 Task: Schedule a training session for the customer support team on effective communication, active listening, and empathetic handling of customer inquiries on September 24th from 10 AM to 12:30 PM.
Action: Mouse moved to (37, 216)
Screenshot: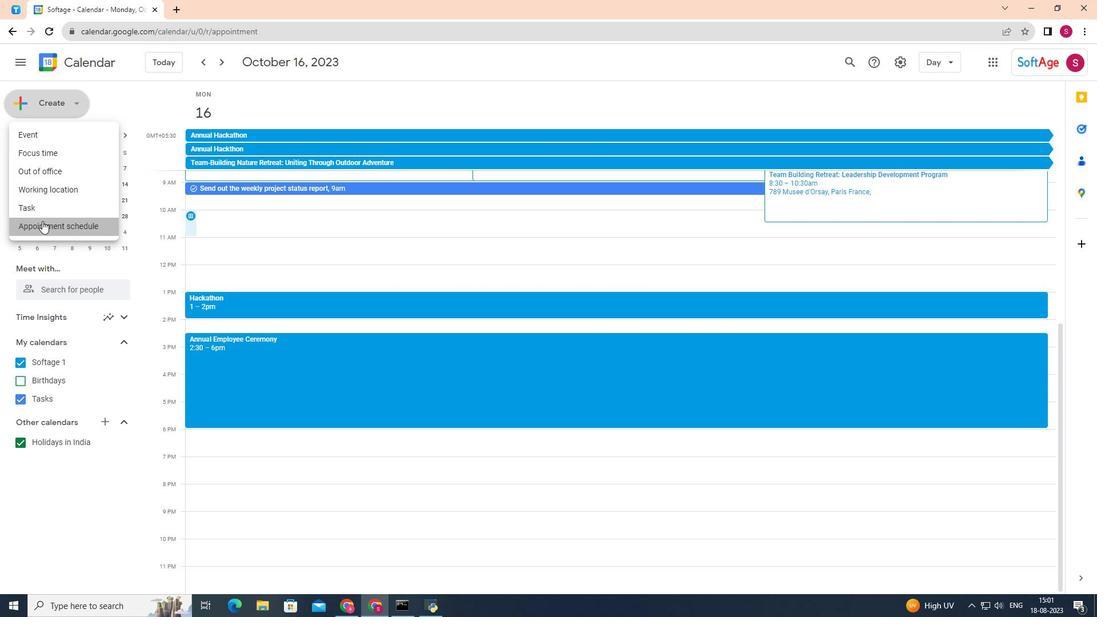 
Action: Mouse pressed left at (37, 216)
Screenshot: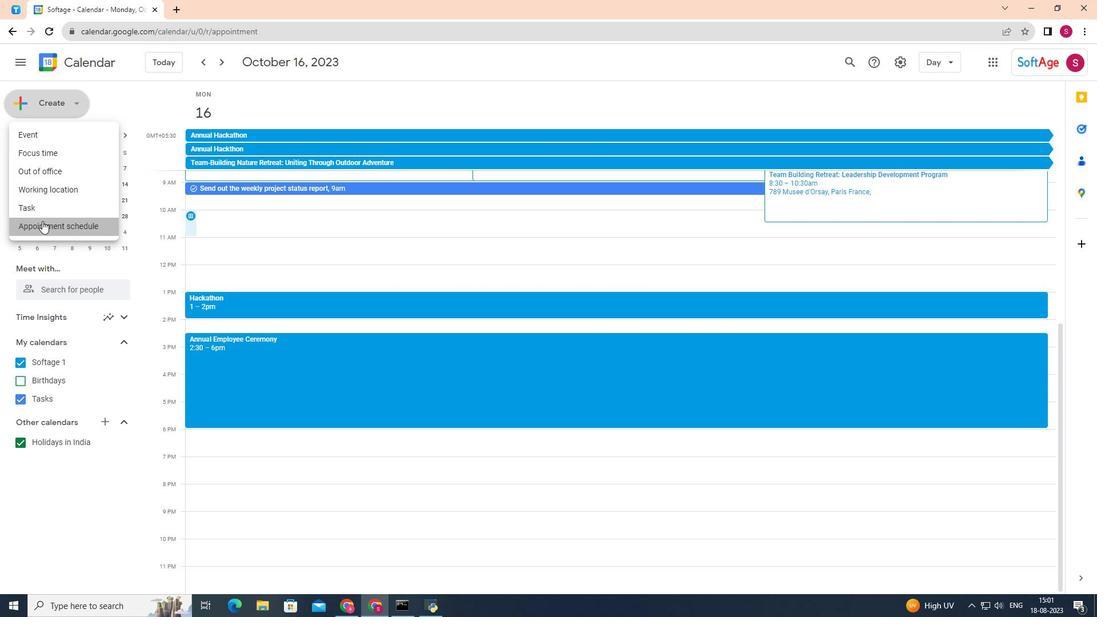 
Action: Mouse moved to (78, 97)
Screenshot: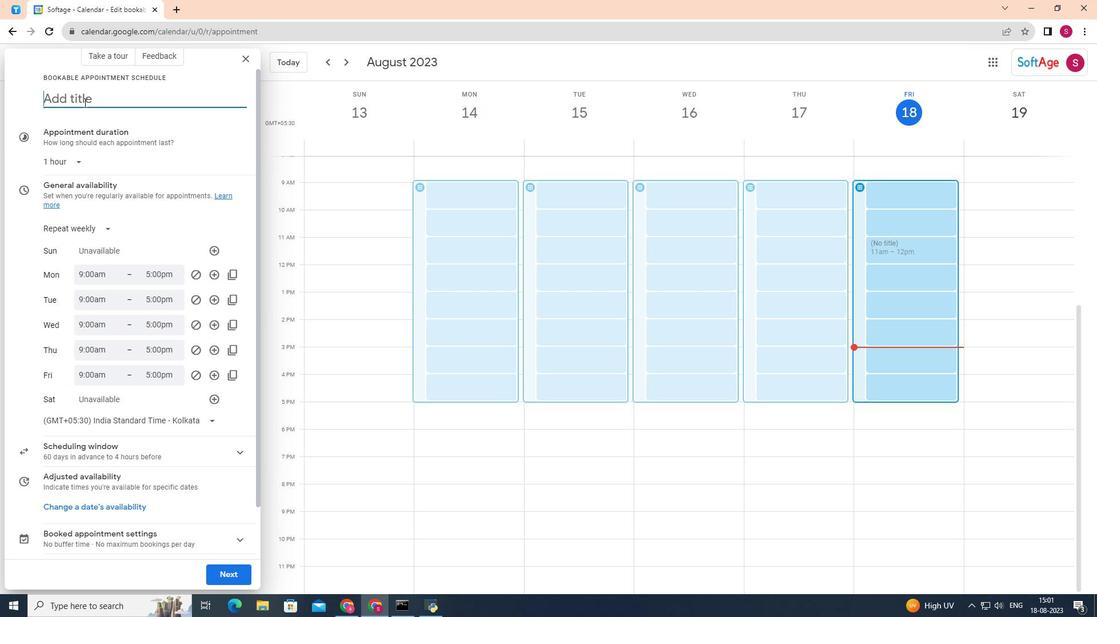 
Action: Mouse pressed left at (78, 97)
Screenshot: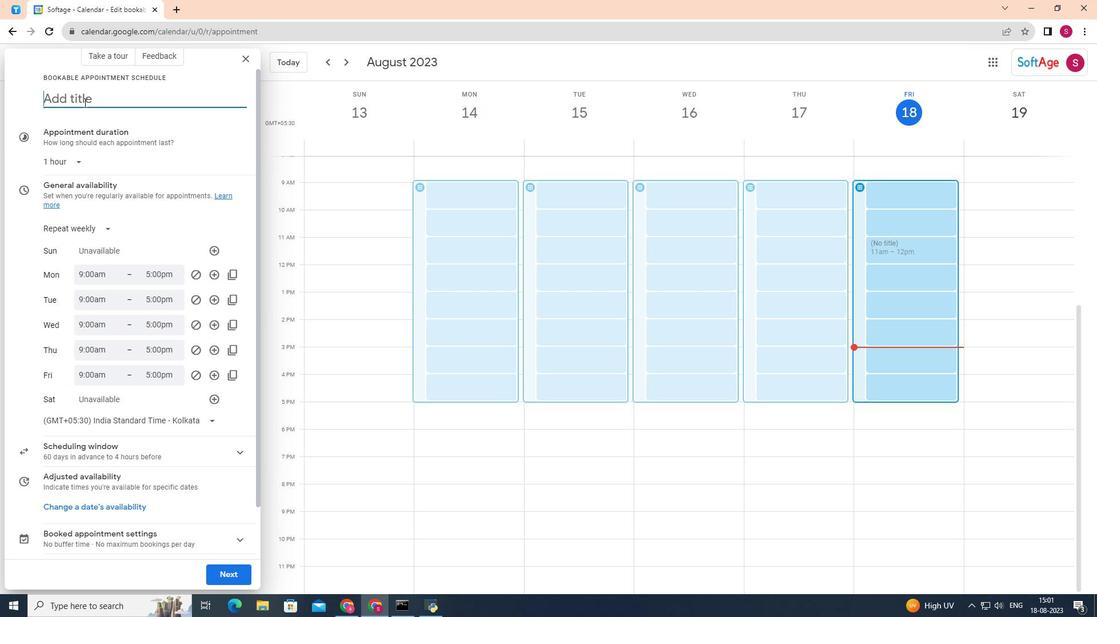 
Action: Key pressed <Key.shift>Customer<Key.space><Key.shift><Key.shift>Support<Key.space><Key.shift>Training<Key.shift_r>:<Key.space><Key.shift>Effective<Key.space><Key.shift>Communication<Key.space><Key.shift><Key.shift><Key.shift><Key.shift><Key.shift><Key.shift><Key.shift><Key.shift><Key.shift><Key.shift><Key.shift><Key.shift><Key.shift><Key.shift><Key.shift><Key.shift><Key.shift><Key.shift>&<Key.space><Key.shift>Empathy
Screenshot: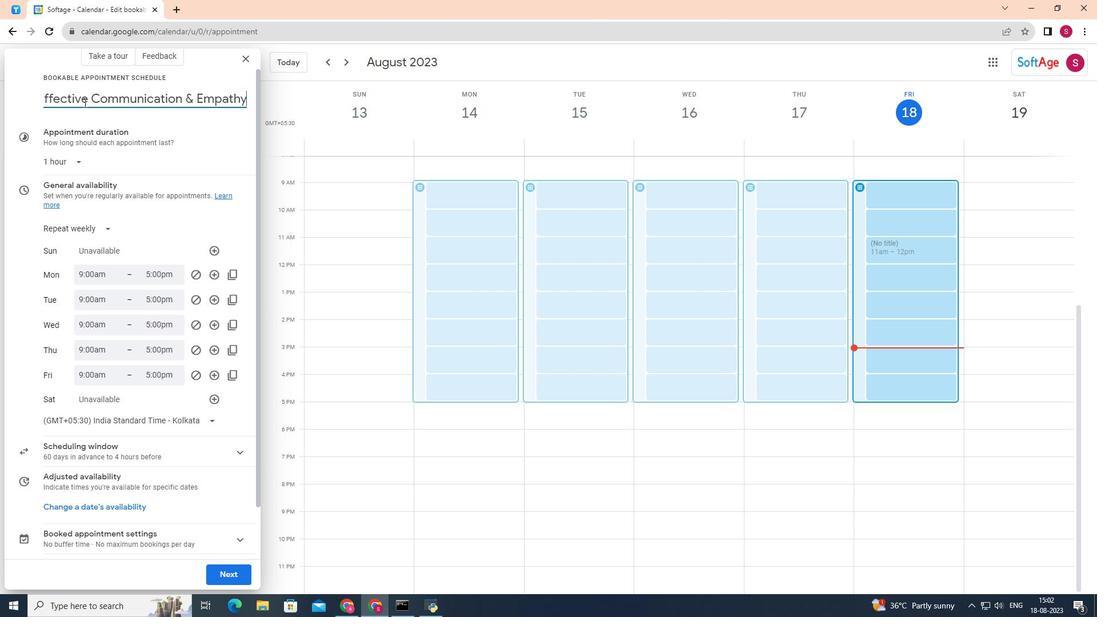 
Action: Mouse moved to (64, 220)
Screenshot: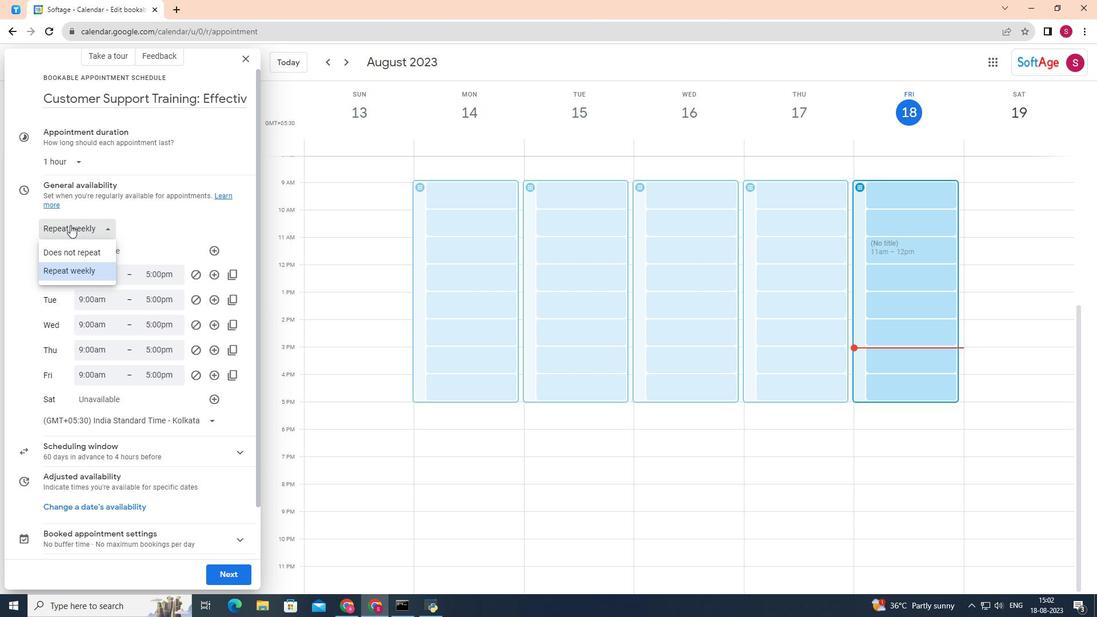 
Action: Mouse pressed left at (64, 220)
Screenshot: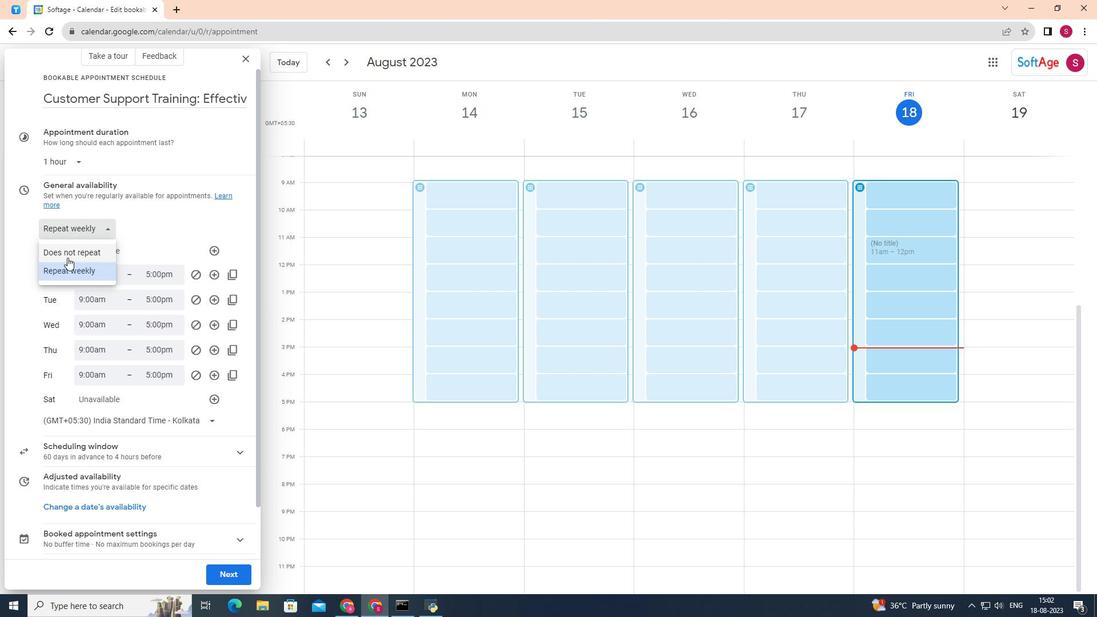 
Action: Mouse moved to (62, 247)
Screenshot: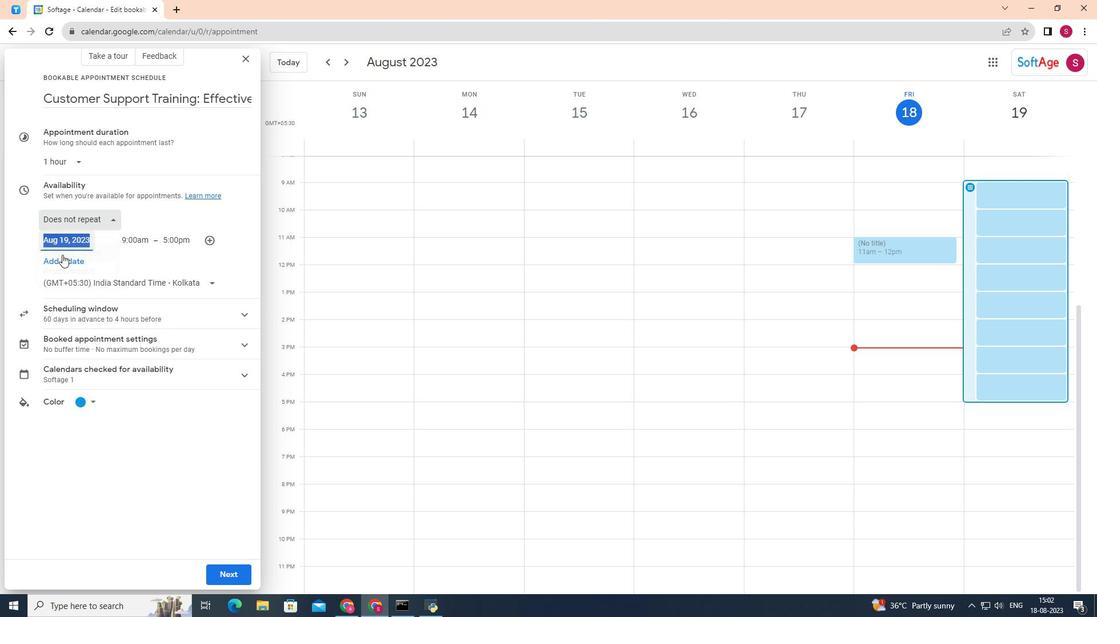 
Action: Mouse pressed left at (62, 247)
Screenshot: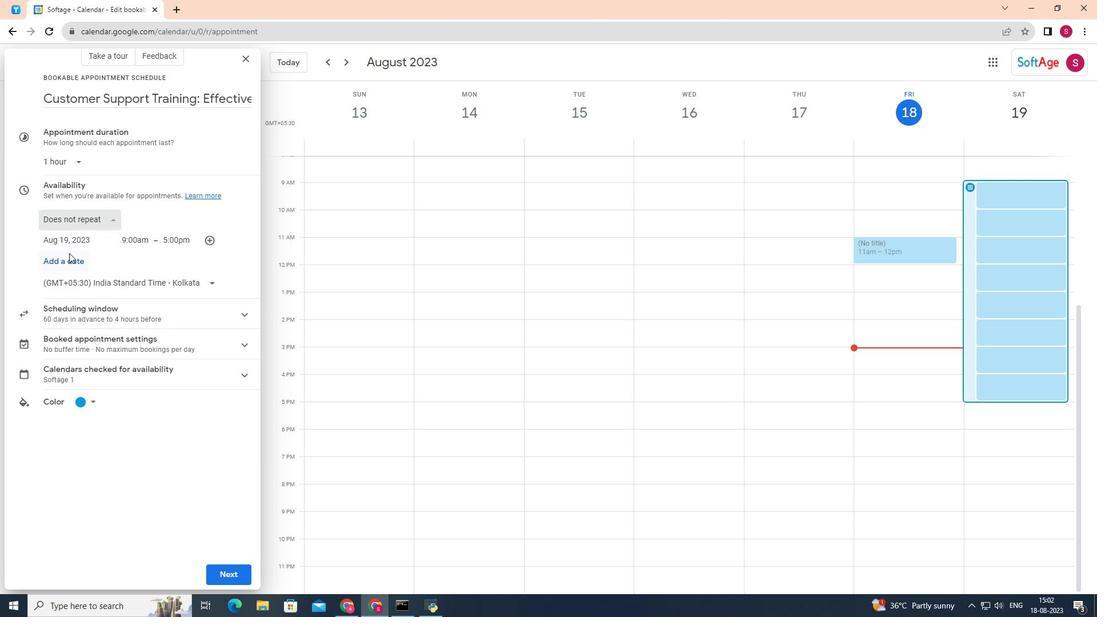 
Action: Mouse moved to (62, 233)
Screenshot: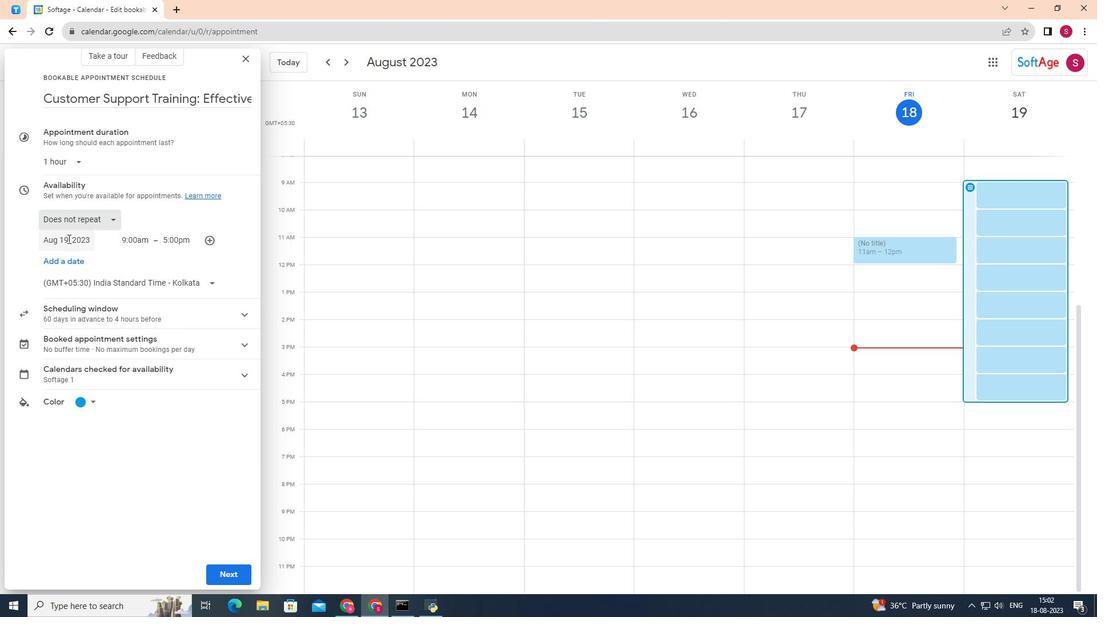 
Action: Mouse pressed left at (62, 233)
Screenshot: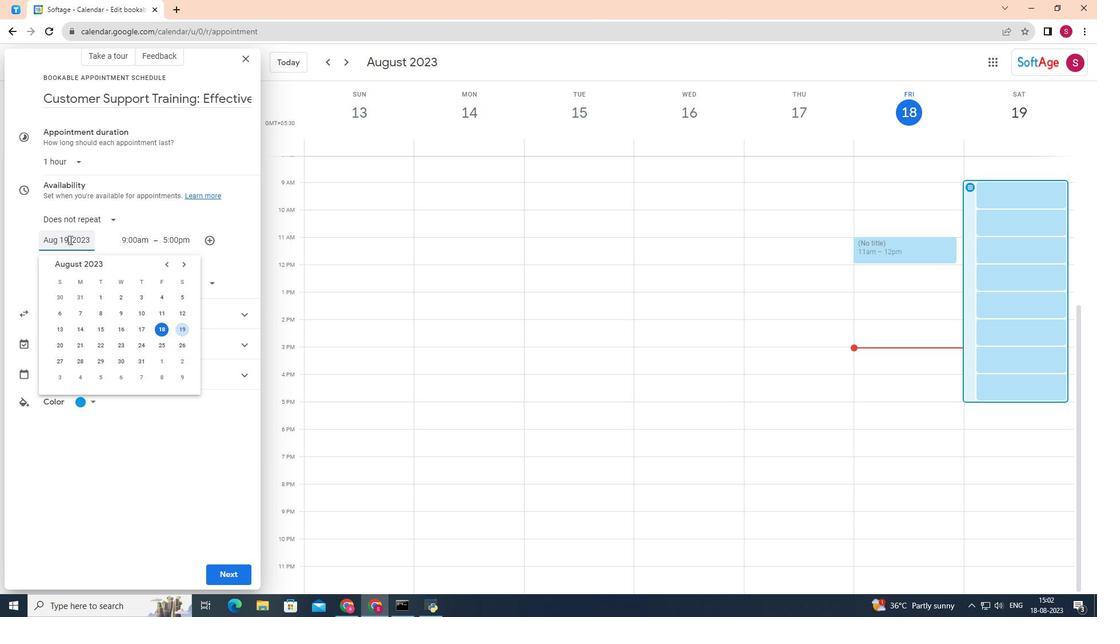 
Action: Mouse moved to (187, 259)
Screenshot: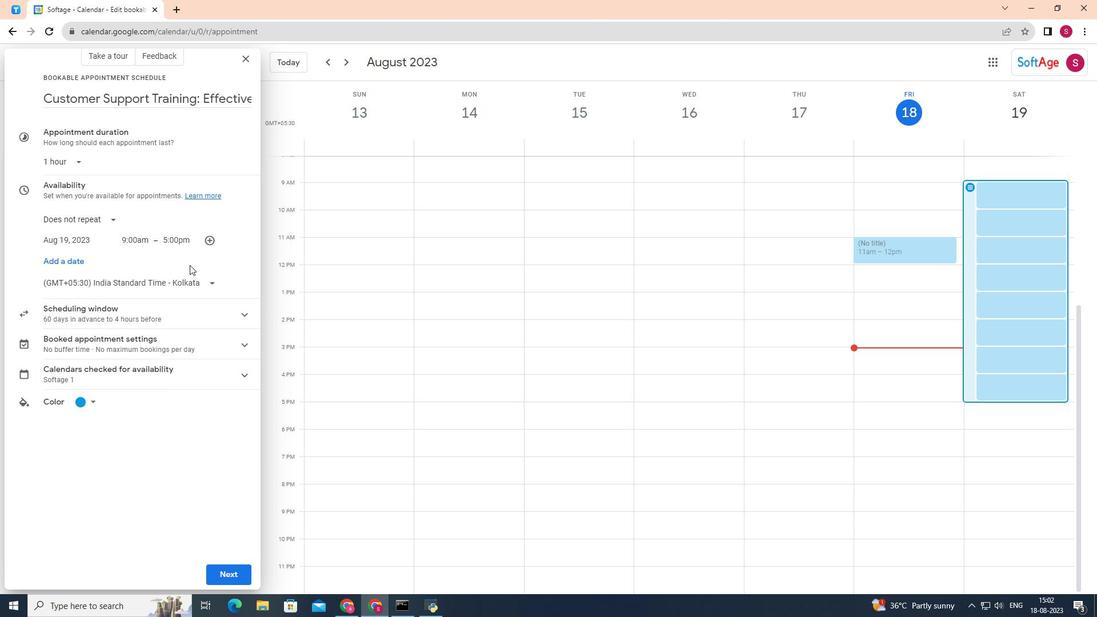 
Action: Mouse pressed left at (187, 259)
Screenshot: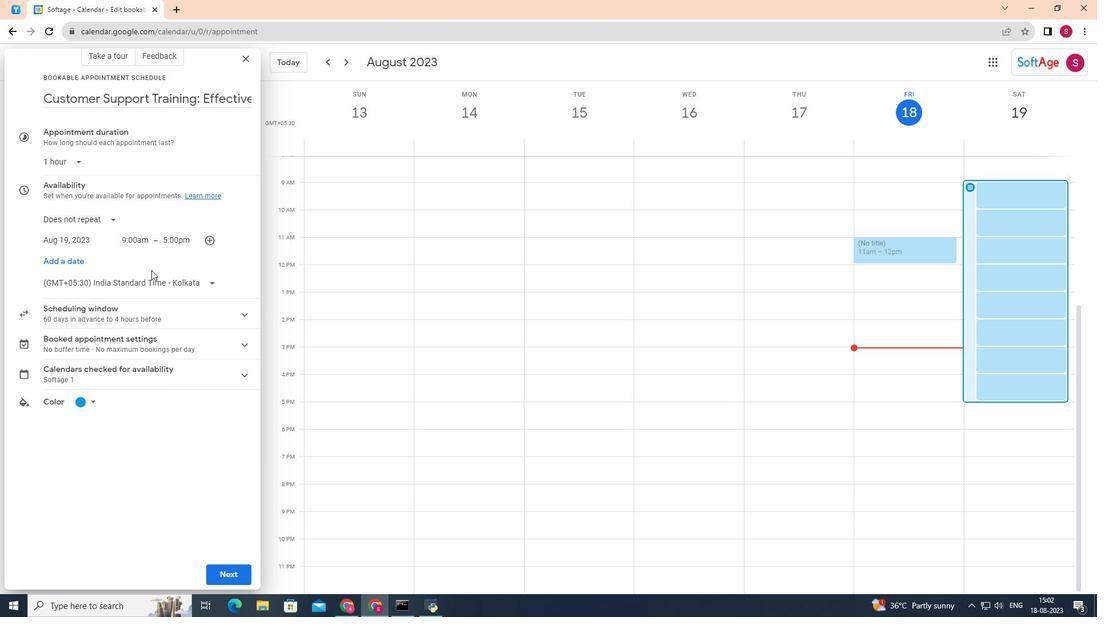 
Action: Mouse moved to (69, 233)
Screenshot: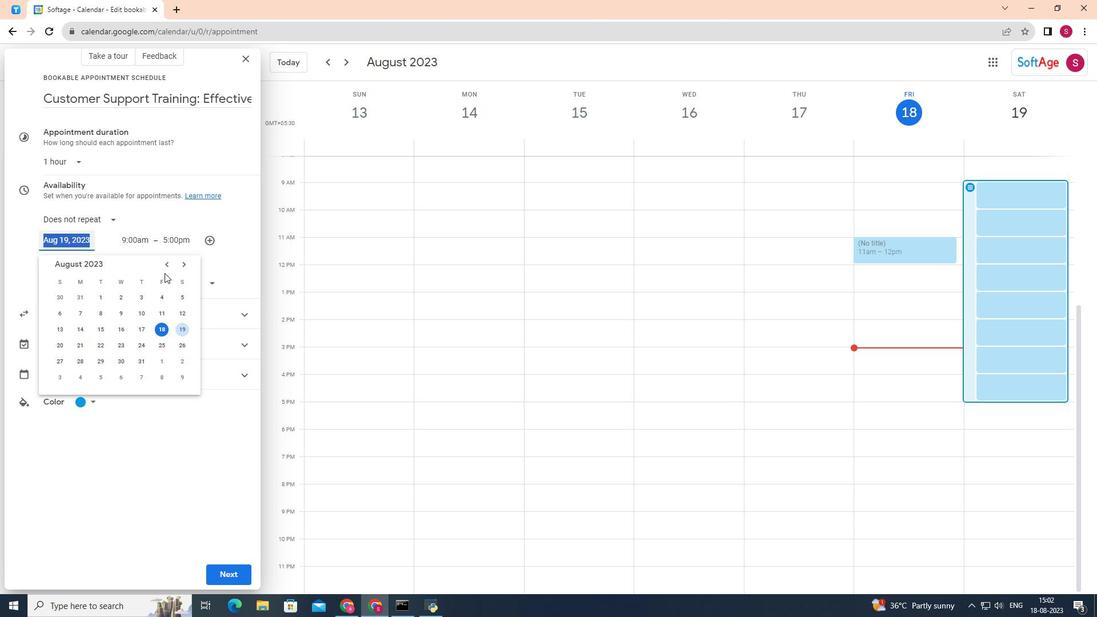
Action: Mouse pressed left at (69, 233)
Screenshot: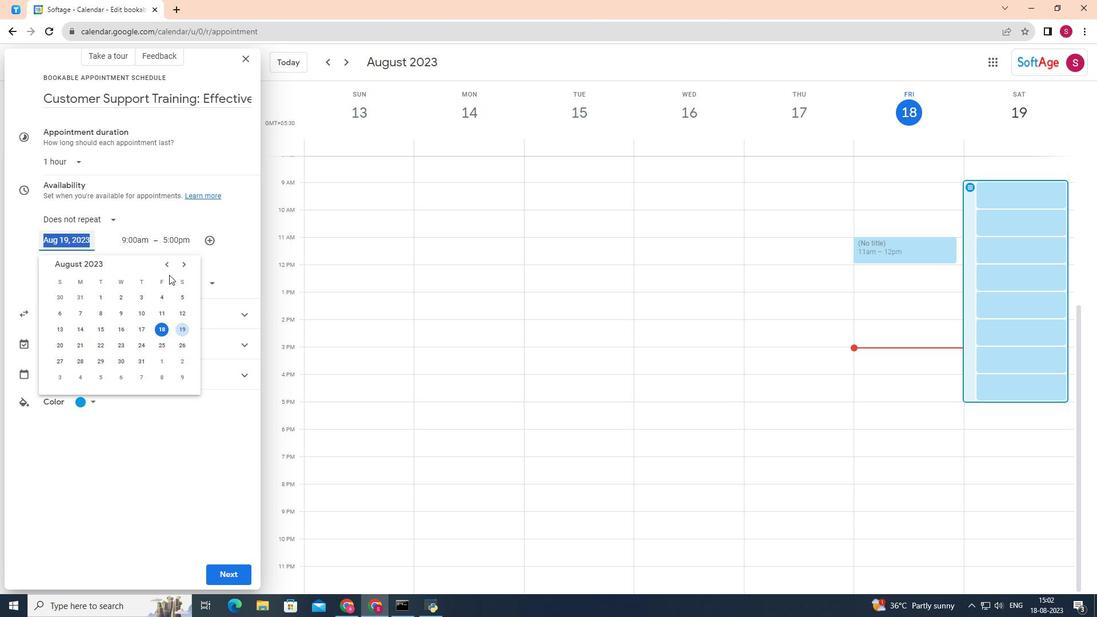 
Action: Mouse moved to (183, 260)
Screenshot: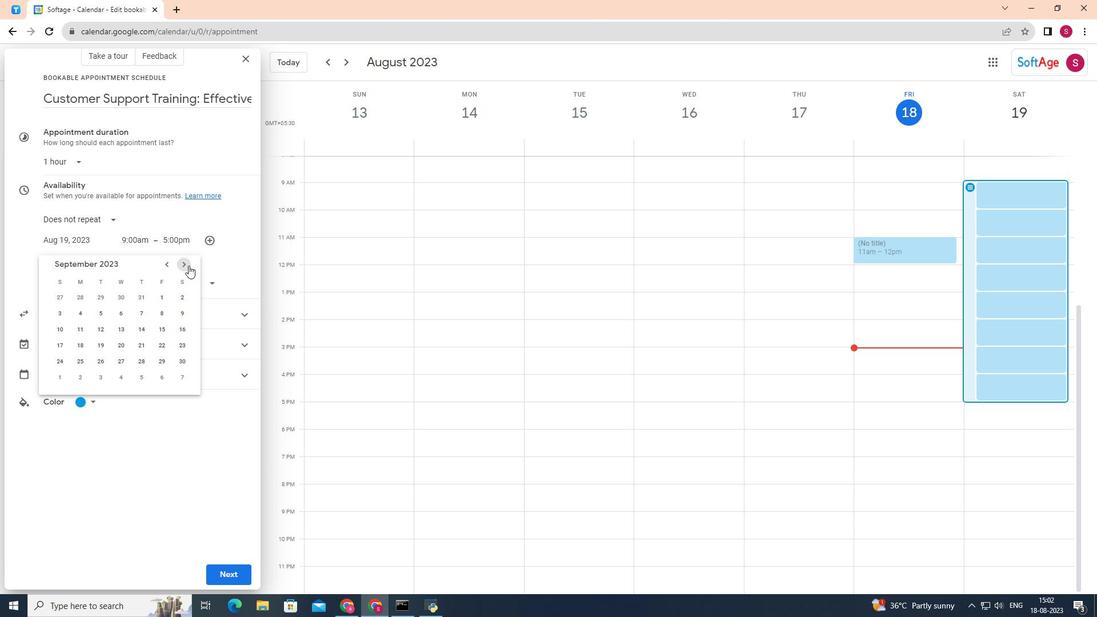 
Action: Mouse pressed left at (183, 260)
Screenshot: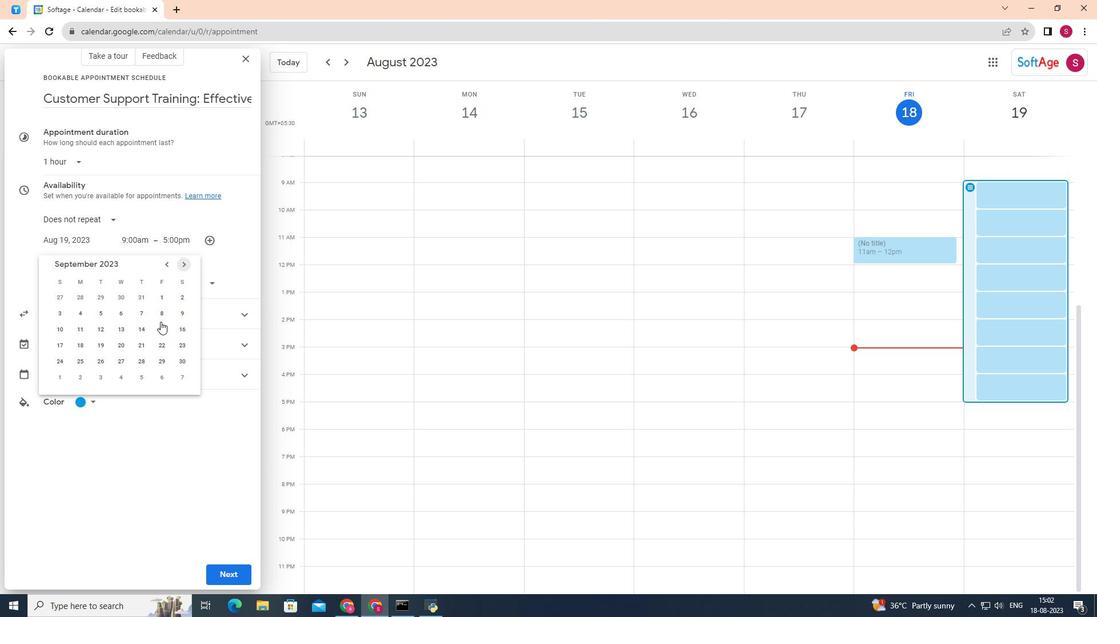 
Action: Mouse moved to (57, 353)
Screenshot: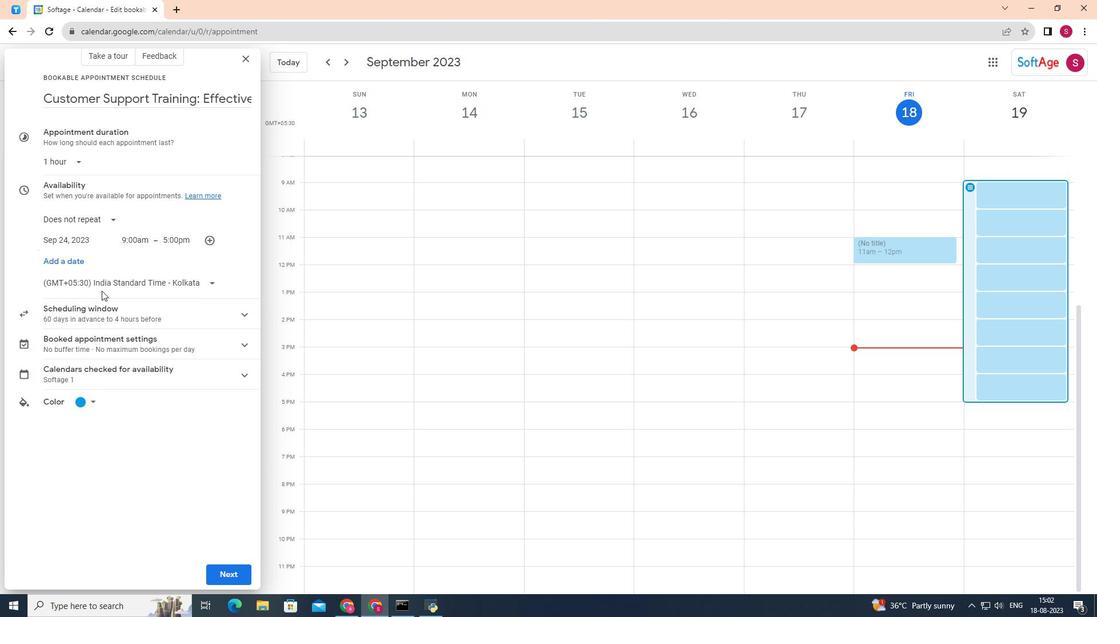
Action: Mouse pressed left at (57, 353)
Screenshot: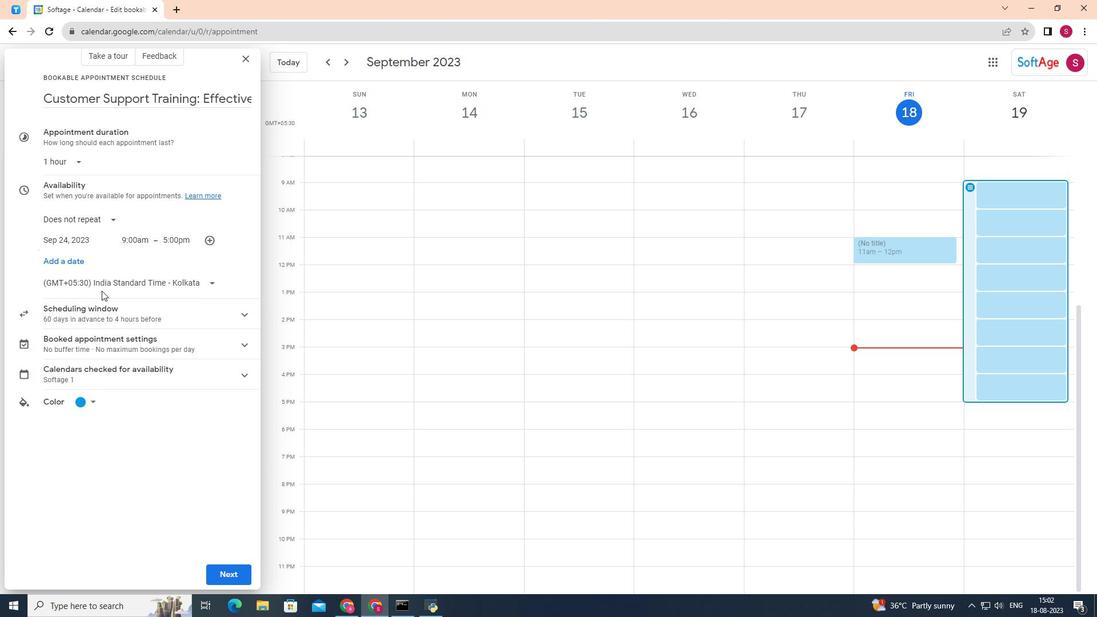 
Action: Mouse moved to (168, 236)
Screenshot: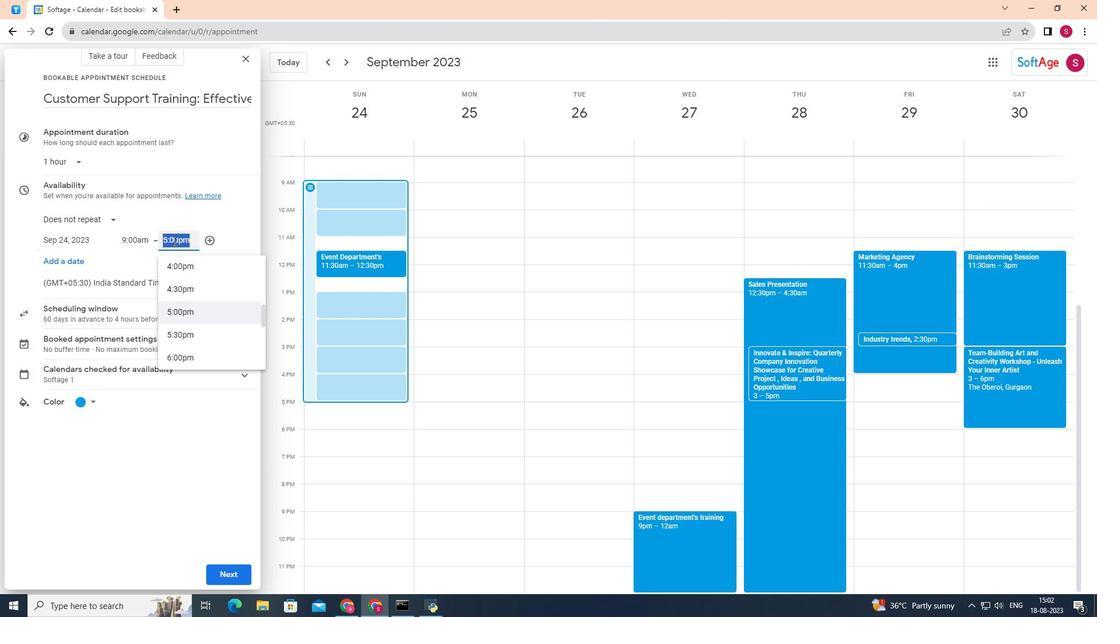 
Action: Mouse pressed left at (168, 236)
Screenshot: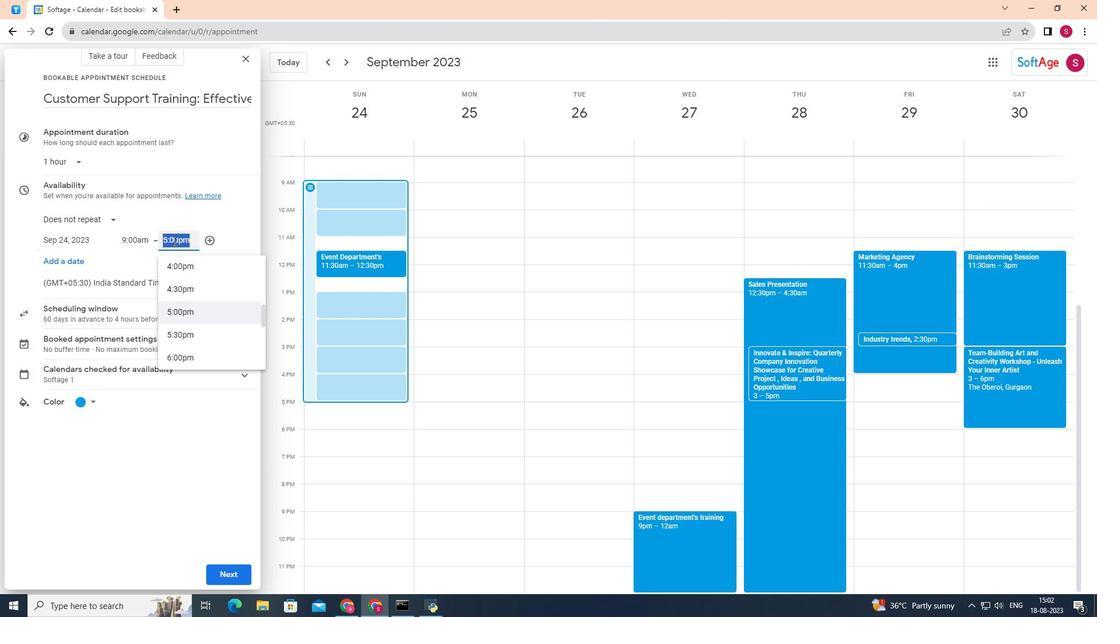 
Action: Key pressed 12
Screenshot: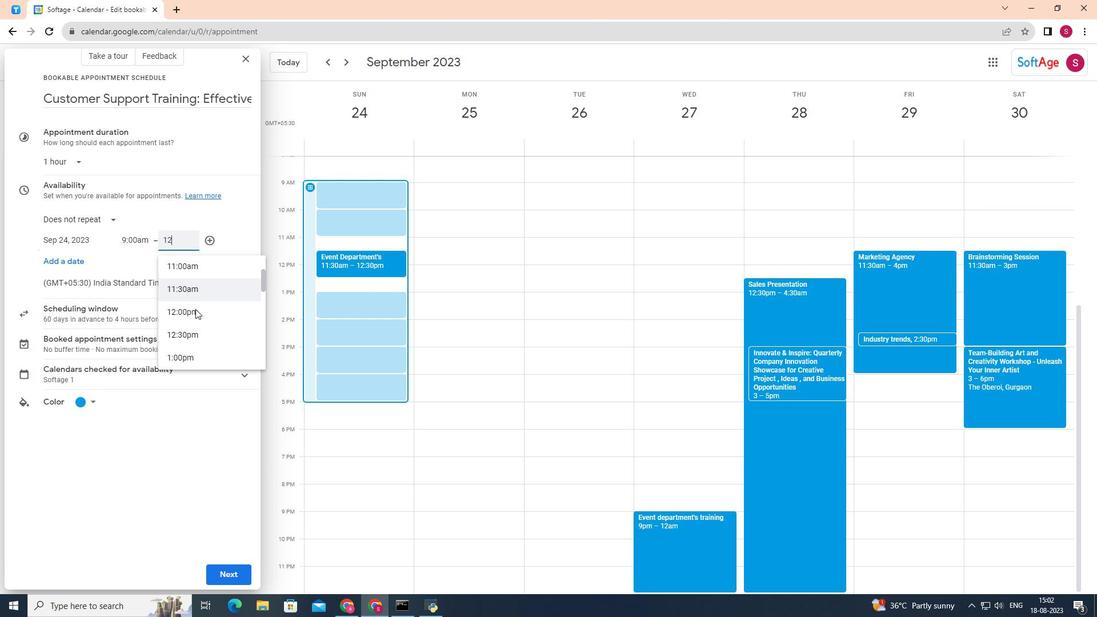 
Action: Mouse moved to (181, 331)
Screenshot: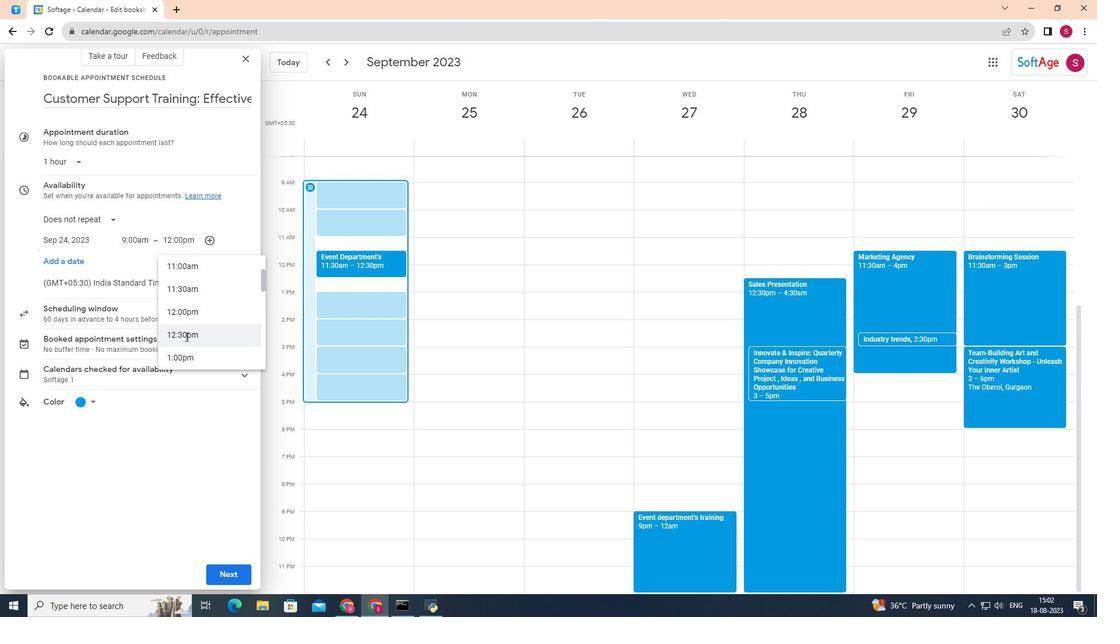 
Action: Mouse pressed left at (181, 331)
Screenshot: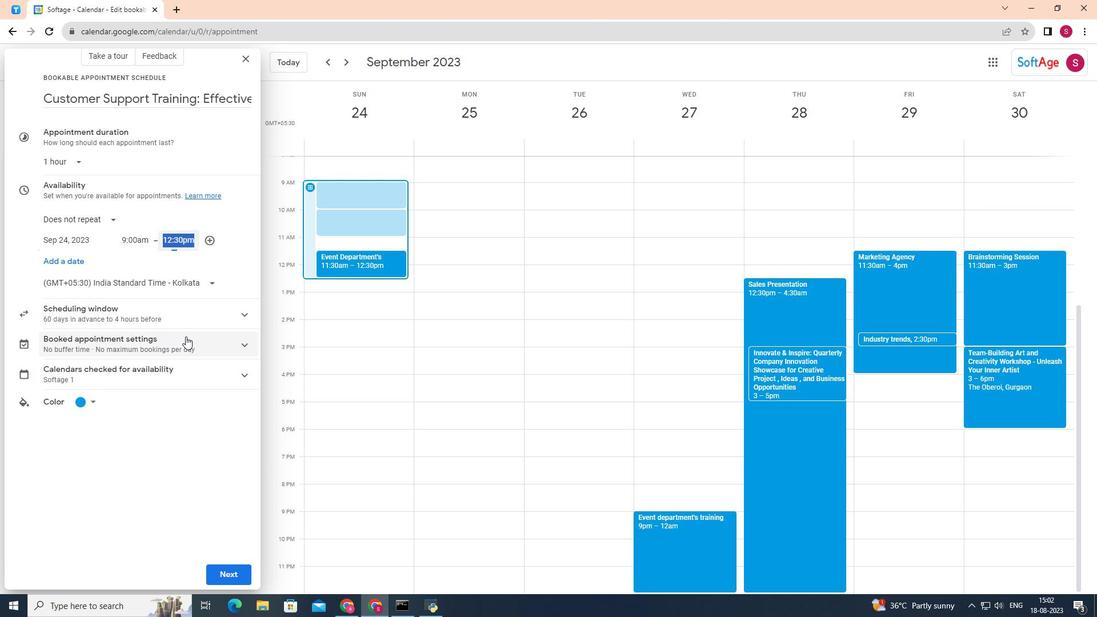 
Action: Mouse moved to (140, 241)
Screenshot: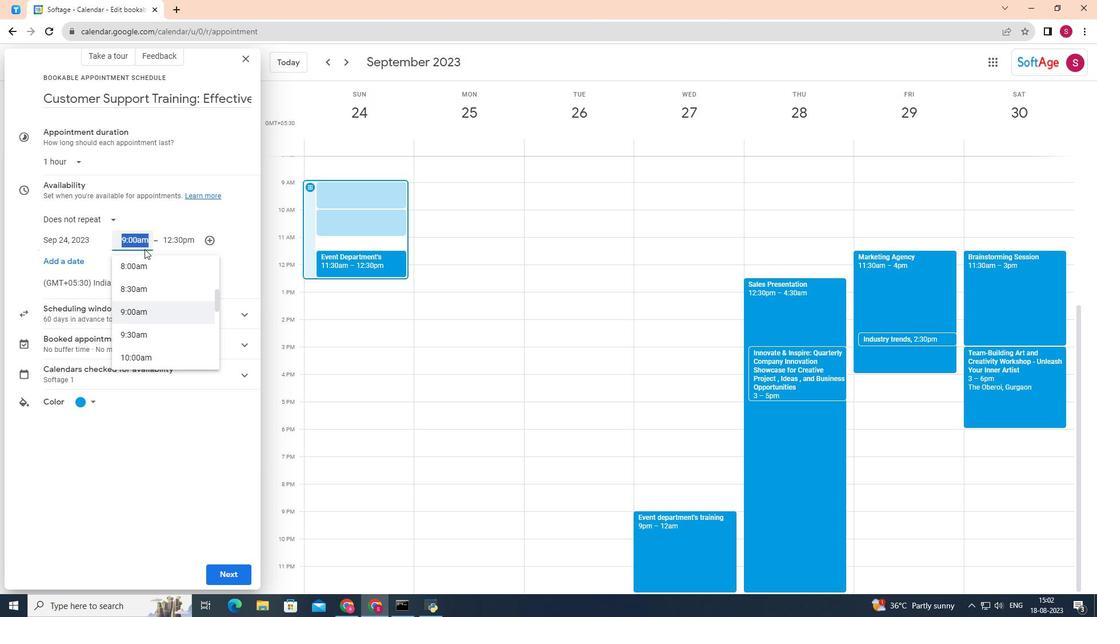 
Action: Mouse pressed left at (140, 241)
Screenshot: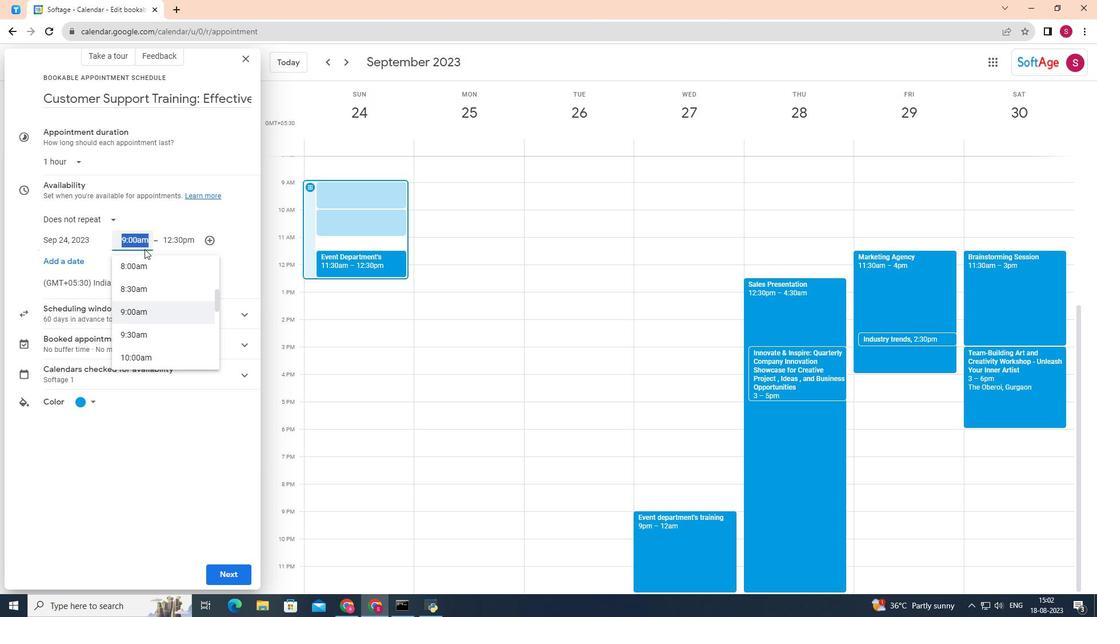 
Action: Mouse moved to (139, 244)
Screenshot: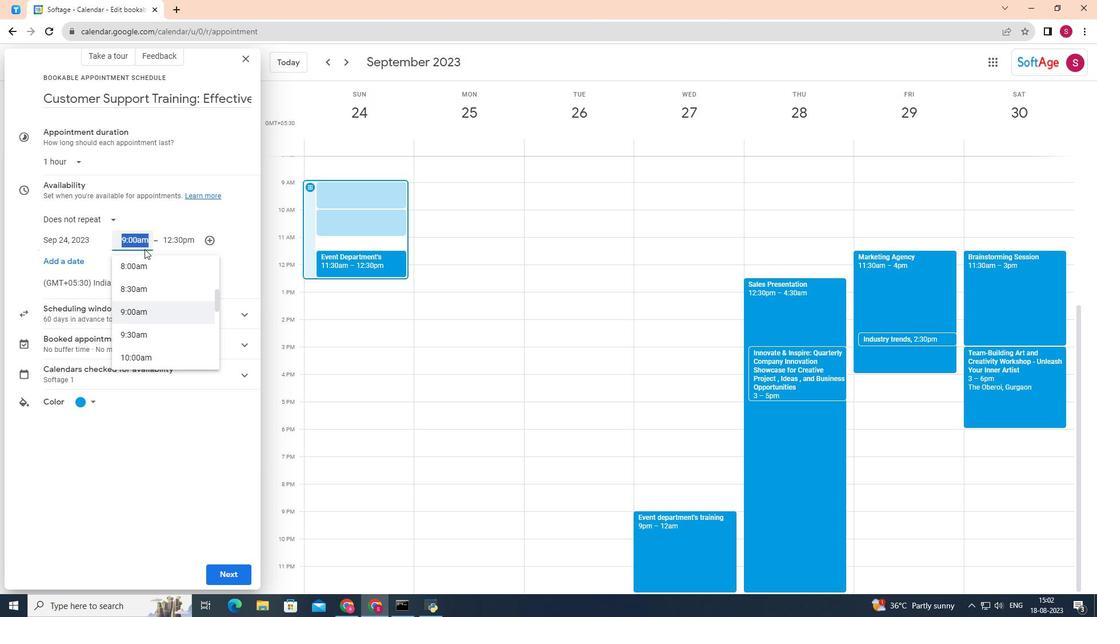 
Action: Key pressed 10
Screenshot: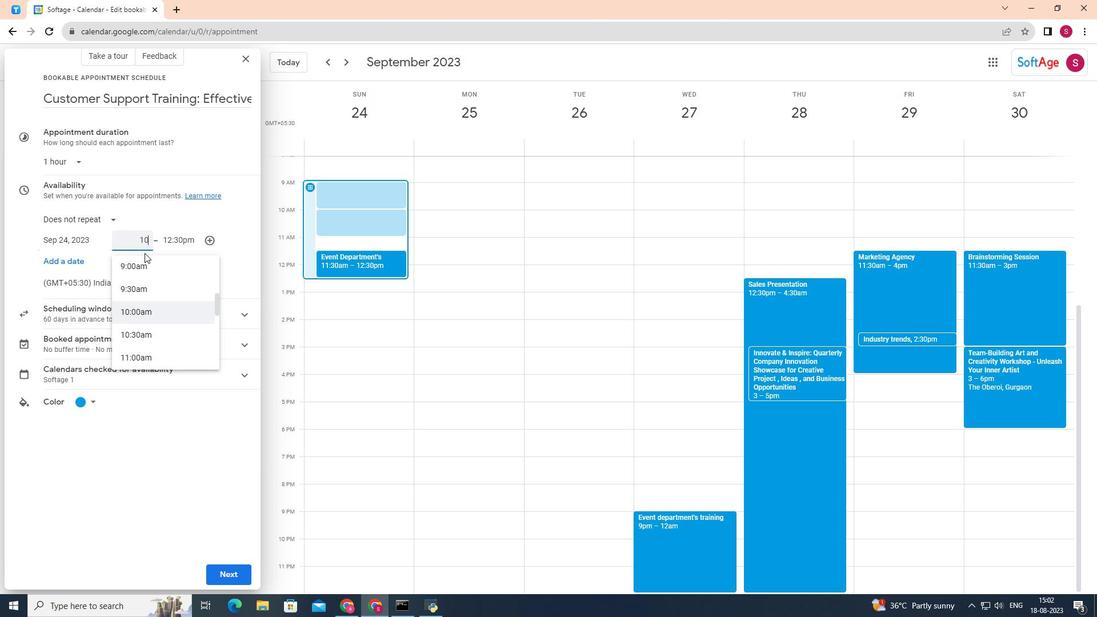 
Action: Mouse moved to (137, 312)
Screenshot: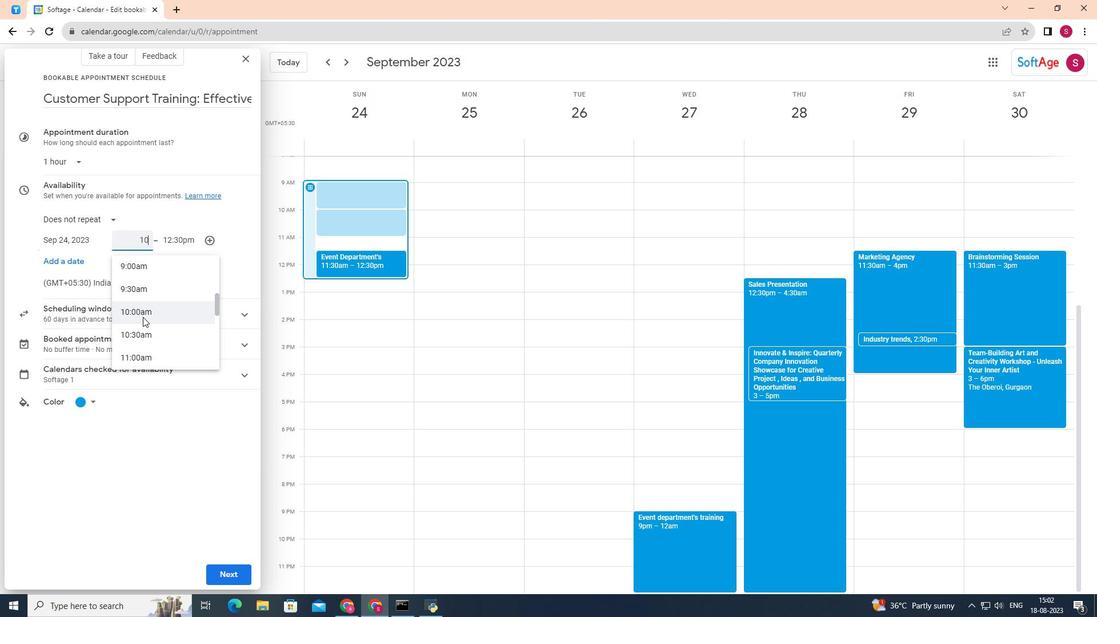 
Action: Mouse pressed left at (137, 312)
Screenshot: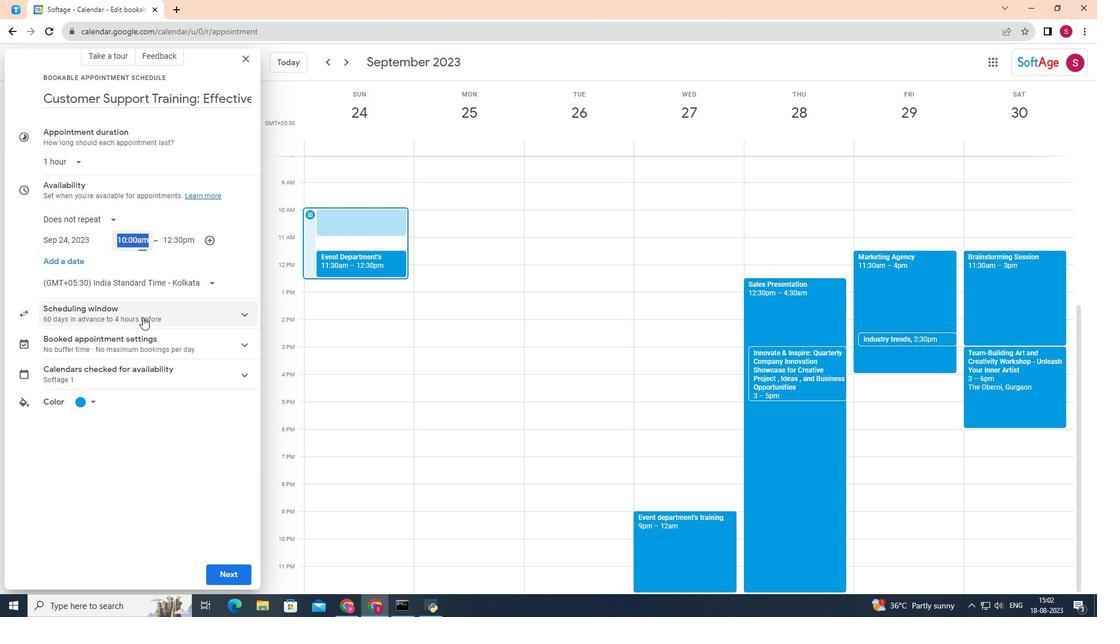 
Action: Mouse moved to (224, 572)
Screenshot: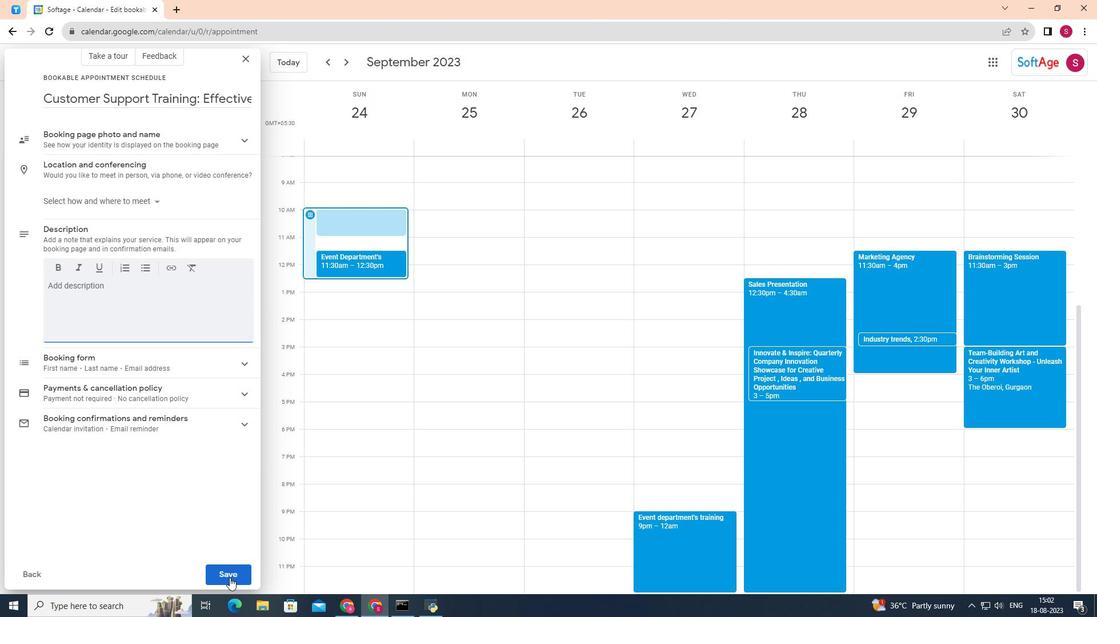 
Action: Mouse pressed left at (224, 572)
Screenshot: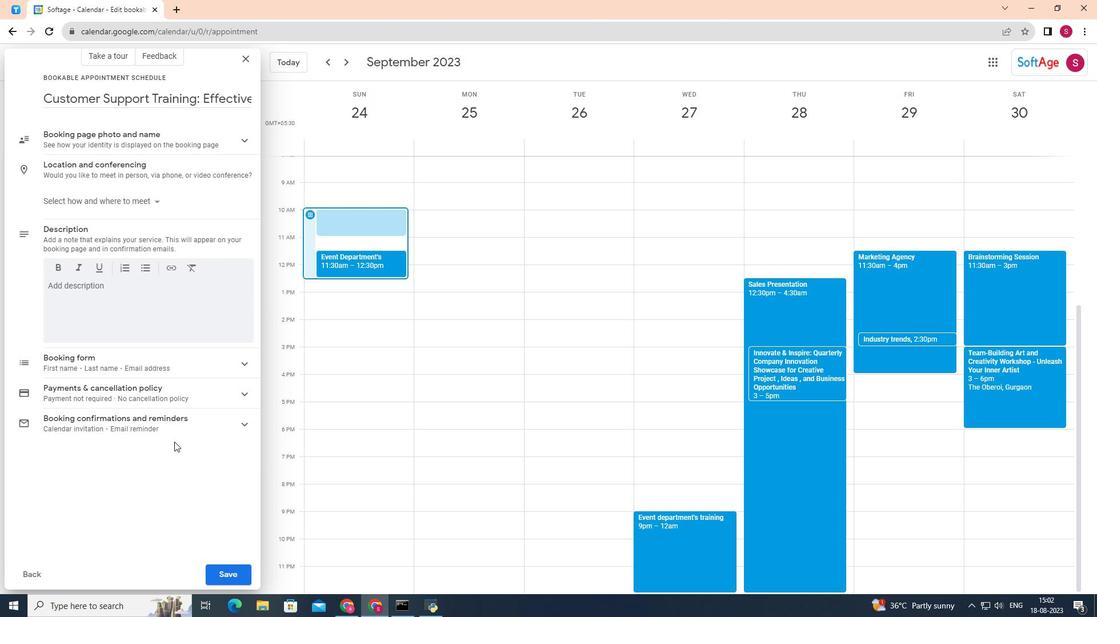 
Action: Mouse moved to (76, 296)
Screenshot: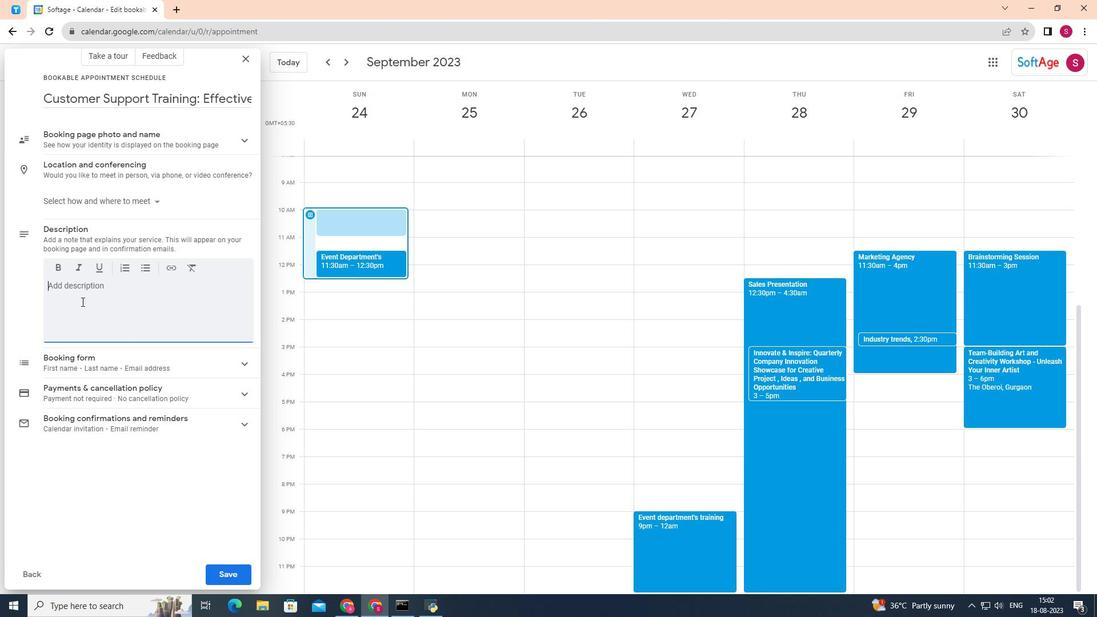 
Action: Mouse pressed left at (76, 296)
Screenshot: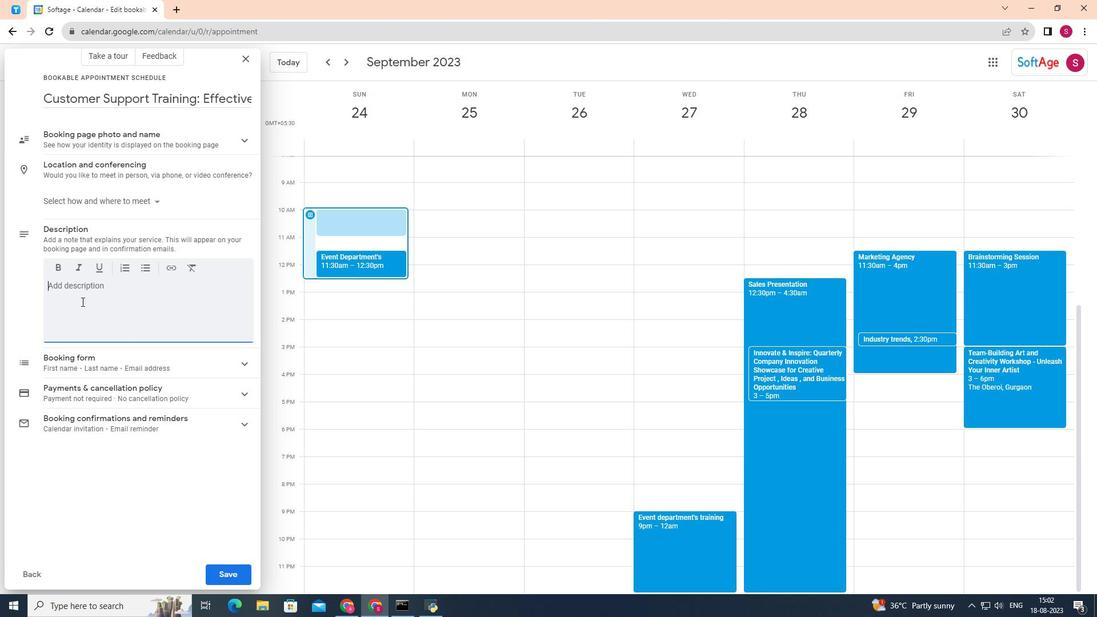 
Action: Key pressed <Key.shift>Join<Key.space>us<Key.space>for<Key.space>a<Key.space>training<Key.space>session<Key.space>on<Key.space>effective<Key.space>communication,<Key.space>active<Key.space>listening,<Key.space>and<Key.space>empathetic<Key.space>handling<Key.space>of<Key.space>customer<Key.space>inquiries.
Screenshot: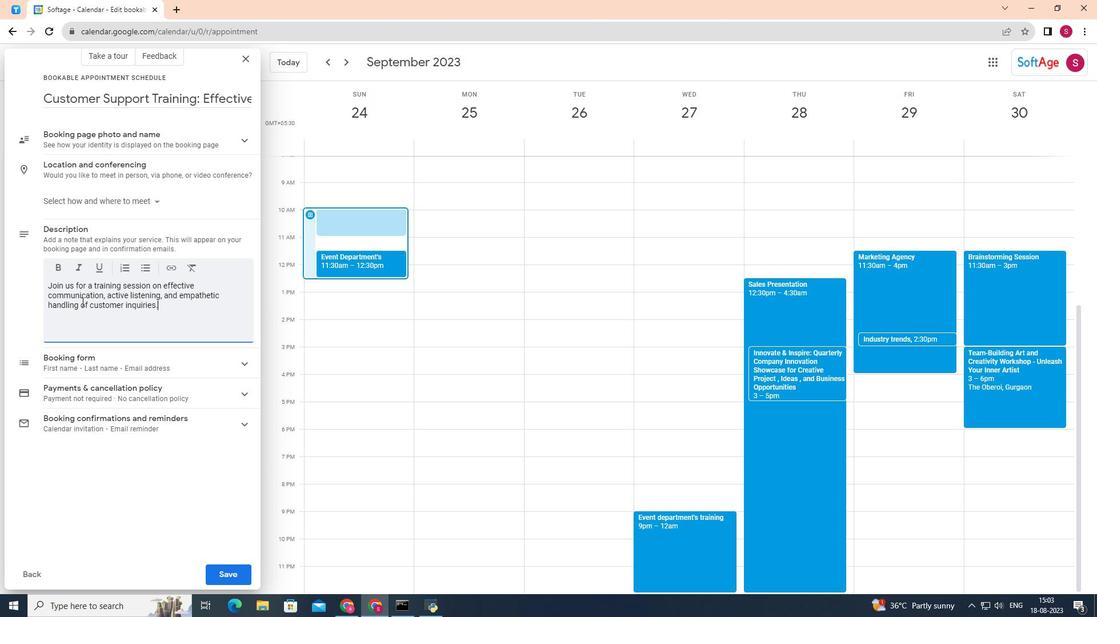 
Action: Mouse moved to (125, 313)
Screenshot: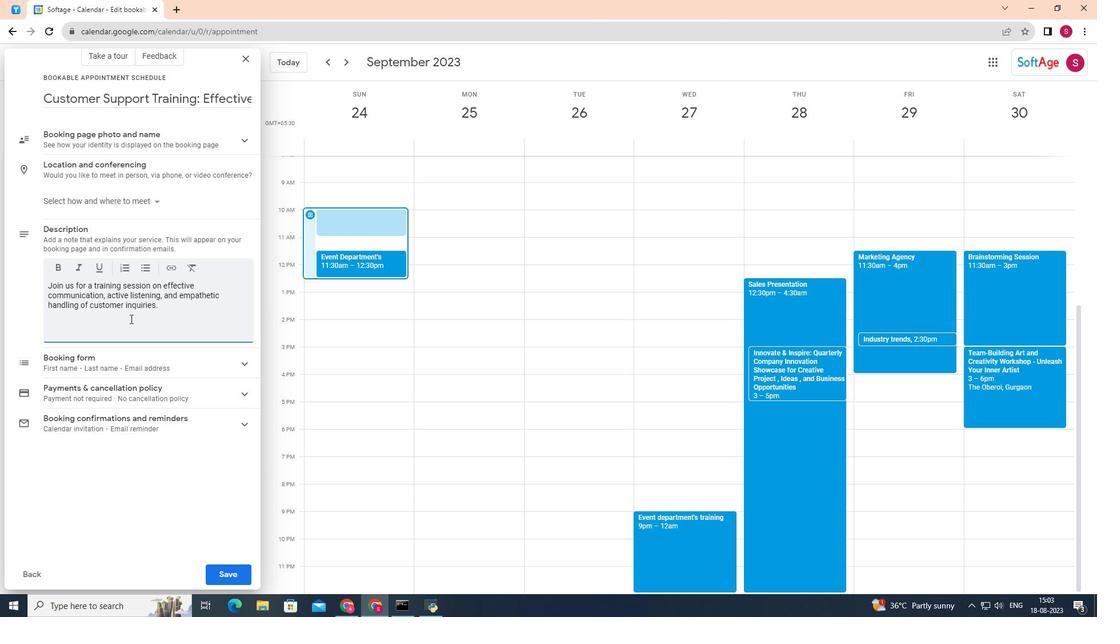 
Action: Key pressed <Key.enter><Key.enter><Key.shift>To<Key.space>ensure<Key.space>to<Key.space>success<Key.space>of<Key.space>the<Key.space>training,<Key.space>manually<Key.space>set<Key.space>up<Key.space>the<Key.space>event<Key.space>in<Key.space>you<Key.space><Key.shift><Key.shift><Key.shift><Key.shift><Key.shift>Google<Key.space><Key.shift>Calendar<Key.space>and<Key.space>invite<Key.space>all<Key.space>members<Key.space>of<Key.space>the<Key.space>customer<Key.space>support<Key.space>team.<Key.space><Key.shift>This<Key.space>session<Key.space>can<Key.space>enhance<Key.space>their<Key.space>skills<Key.space>and<Key.space>contribute<Key.space>to<Key.space>better<Key.space>customer<Key.space>interaction.
Screenshot: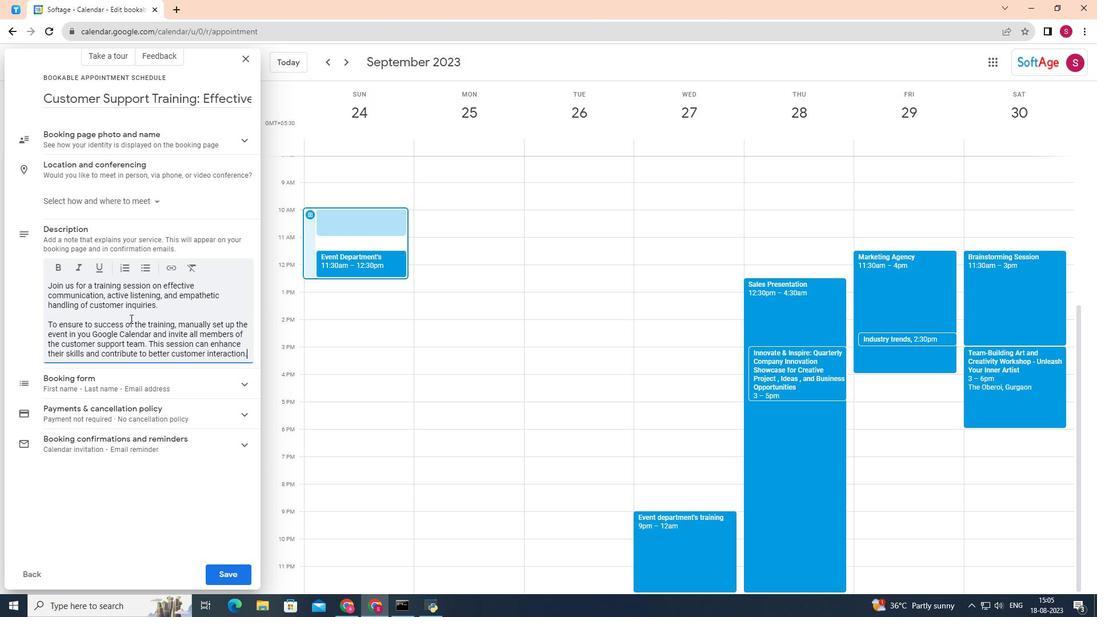 
Action: Mouse moved to (139, 335)
Screenshot: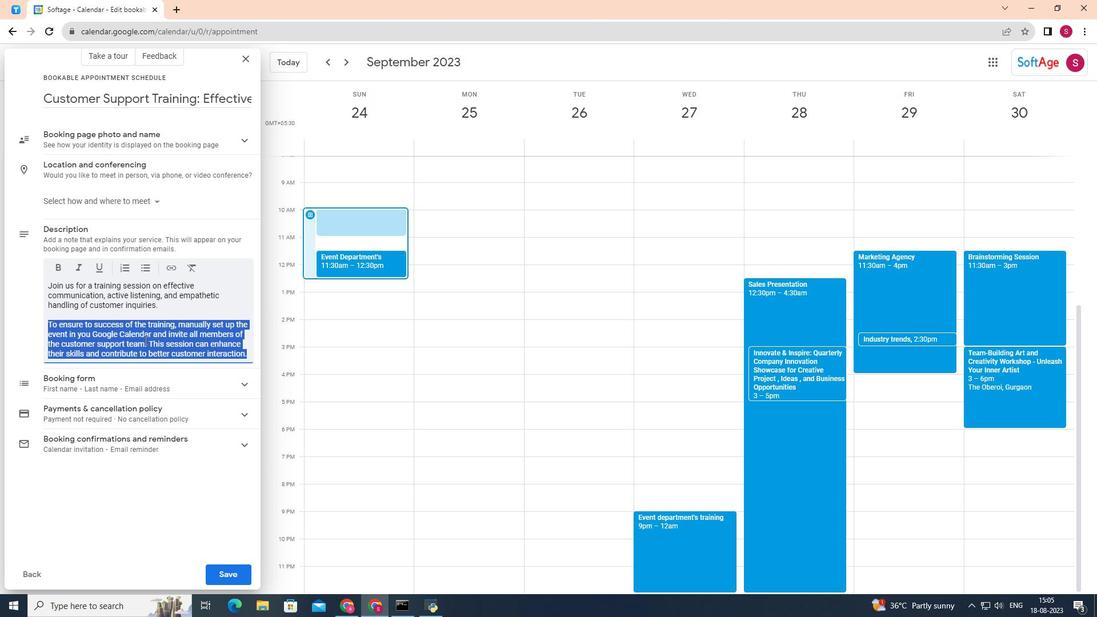 
Action: Mouse pressed left at (139, 335)
Screenshot: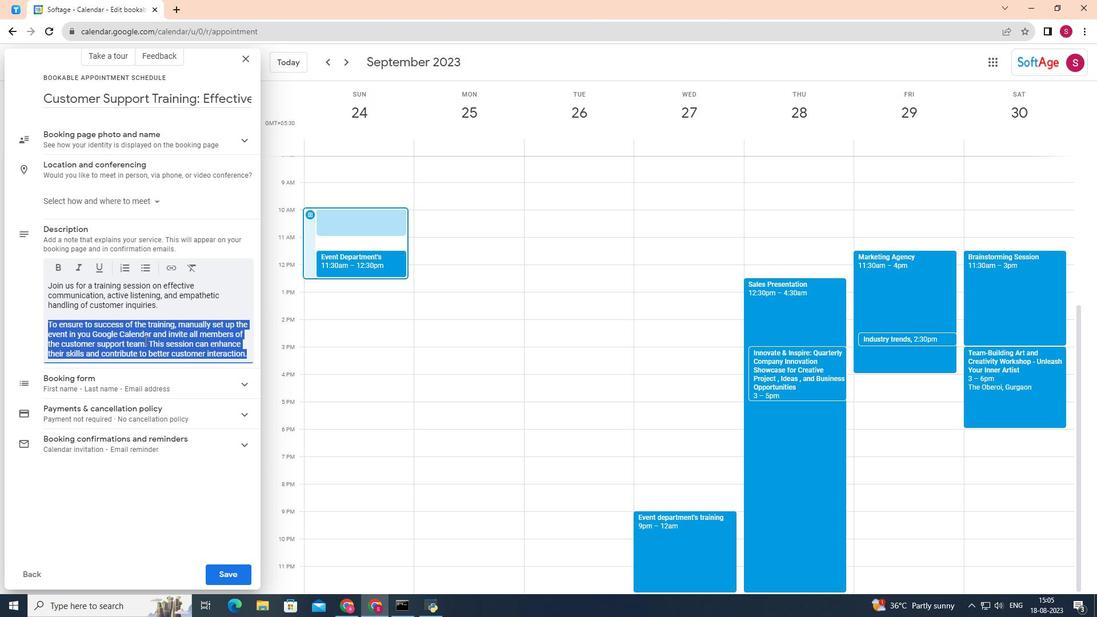 
Action: Mouse pressed left at (139, 335)
Screenshot: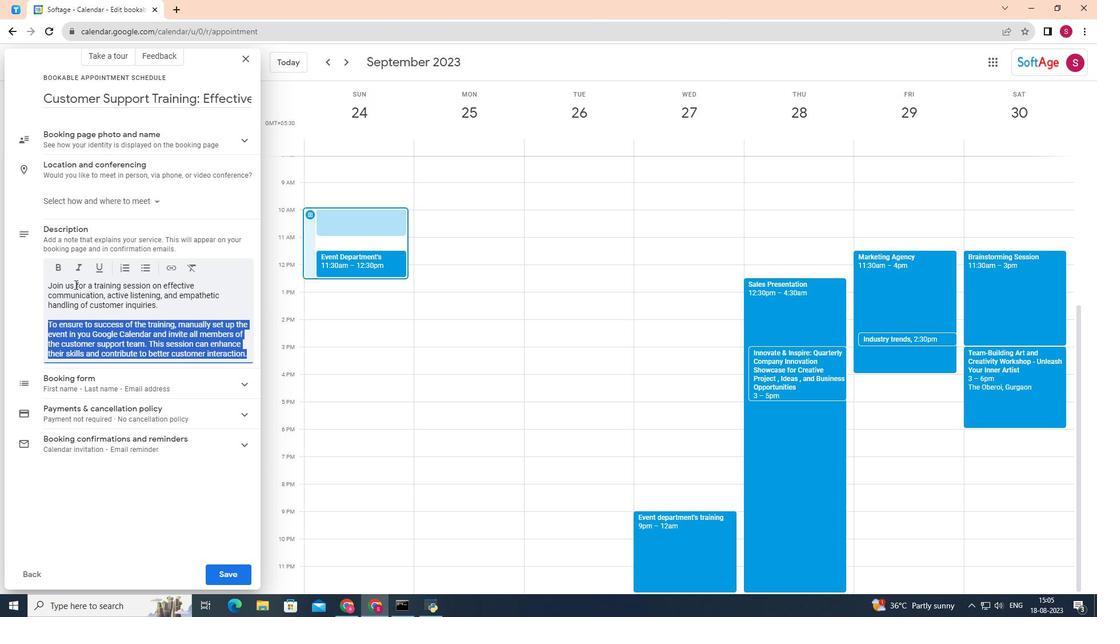 
Action: Mouse pressed left at (139, 335)
Screenshot: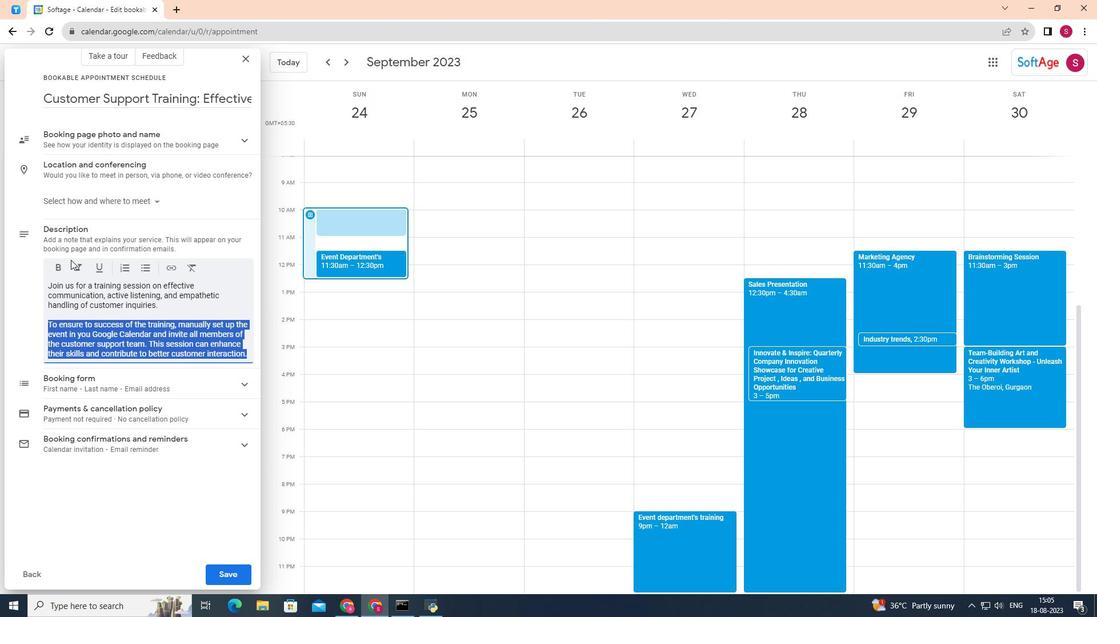 
Action: Mouse moved to (71, 264)
Screenshot: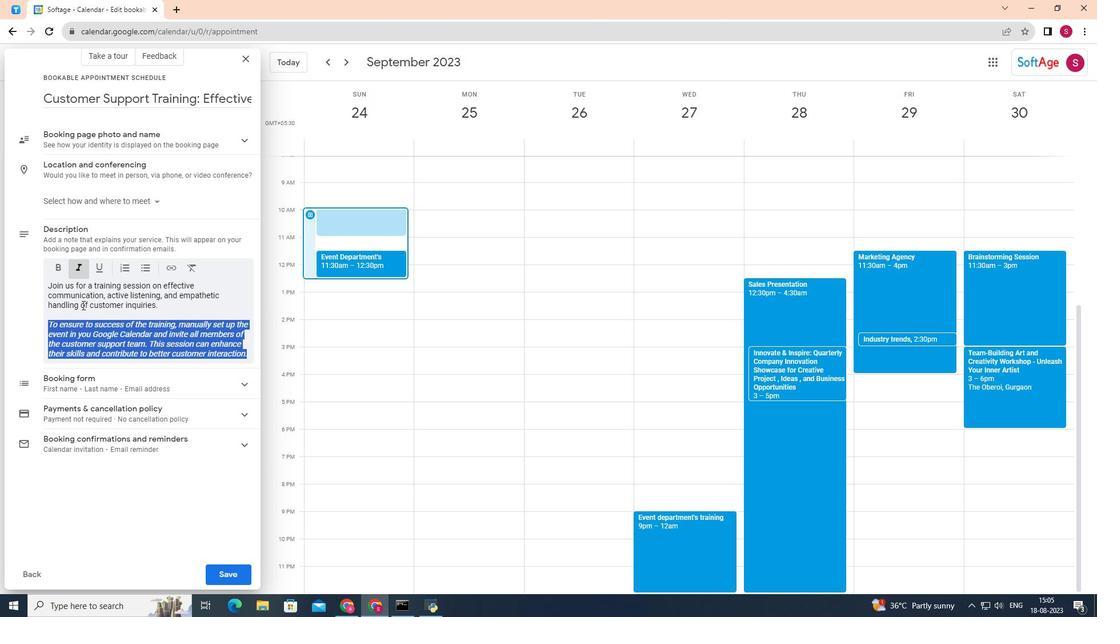 
Action: Mouse pressed left at (71, 264)
Screenshot: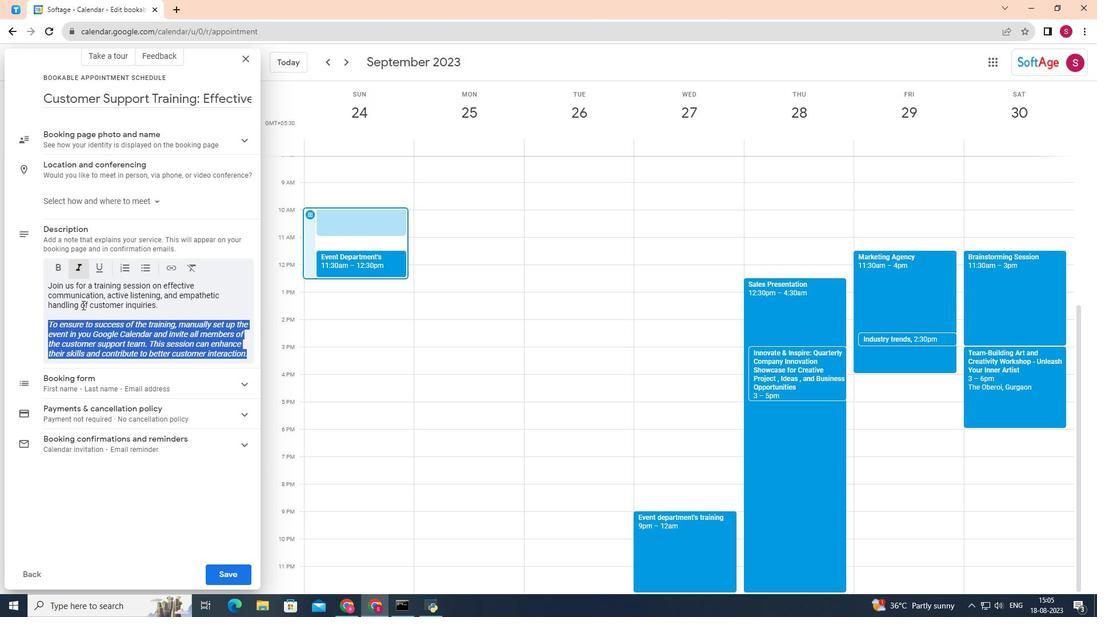
Action: Mouse moved to (77, 300)
Screenshot: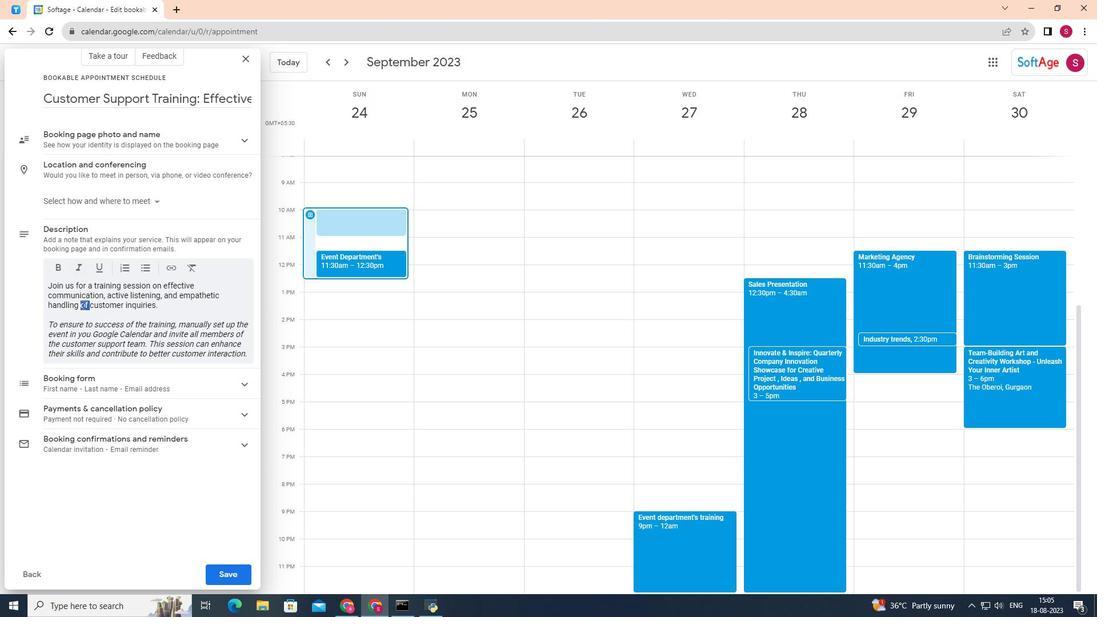 
Action: Mouse pressed left at (77, 300)
Screenshot: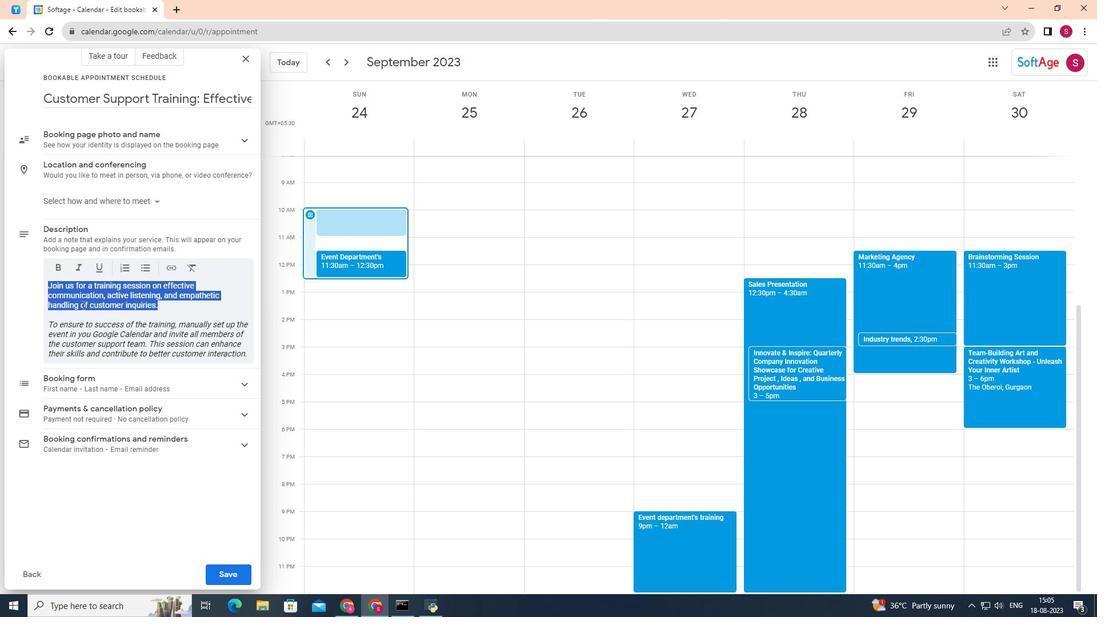
Action: Mouse pressed left at (77, 300)
Screenshot: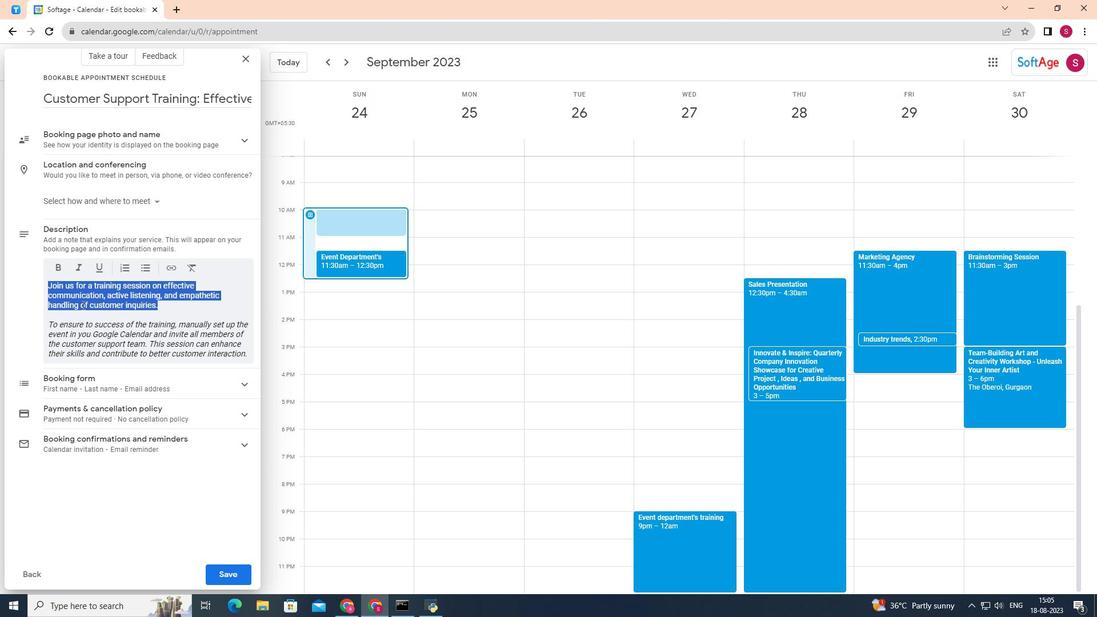 
Action: Mouse pressed left at (77, 300)
Screenshot: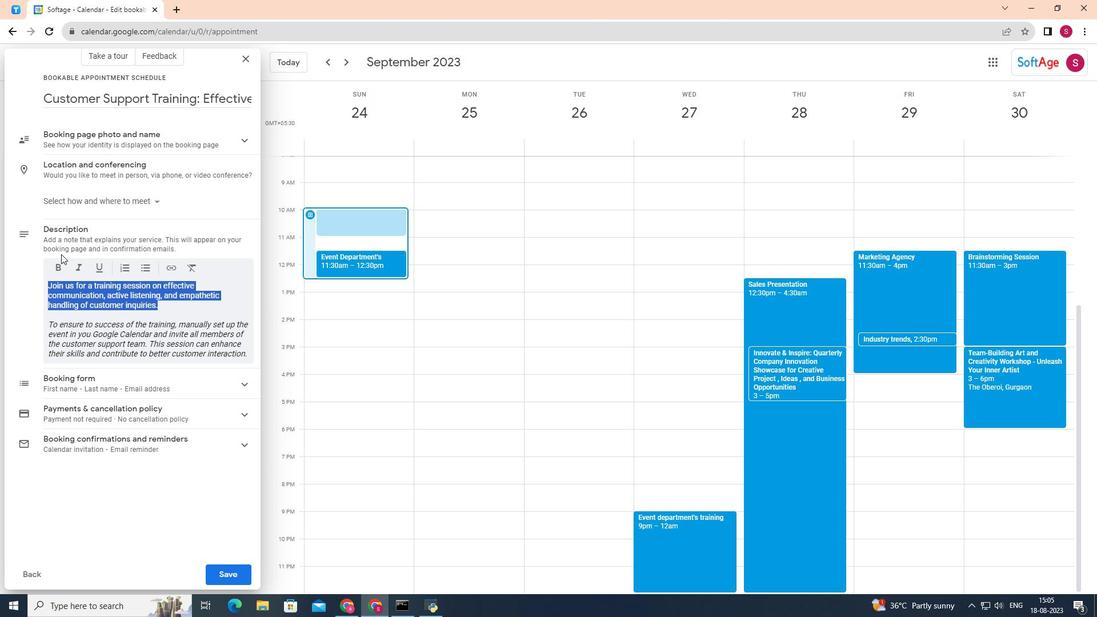 
Action: Mouse moved to (50, 262)
Screenshot: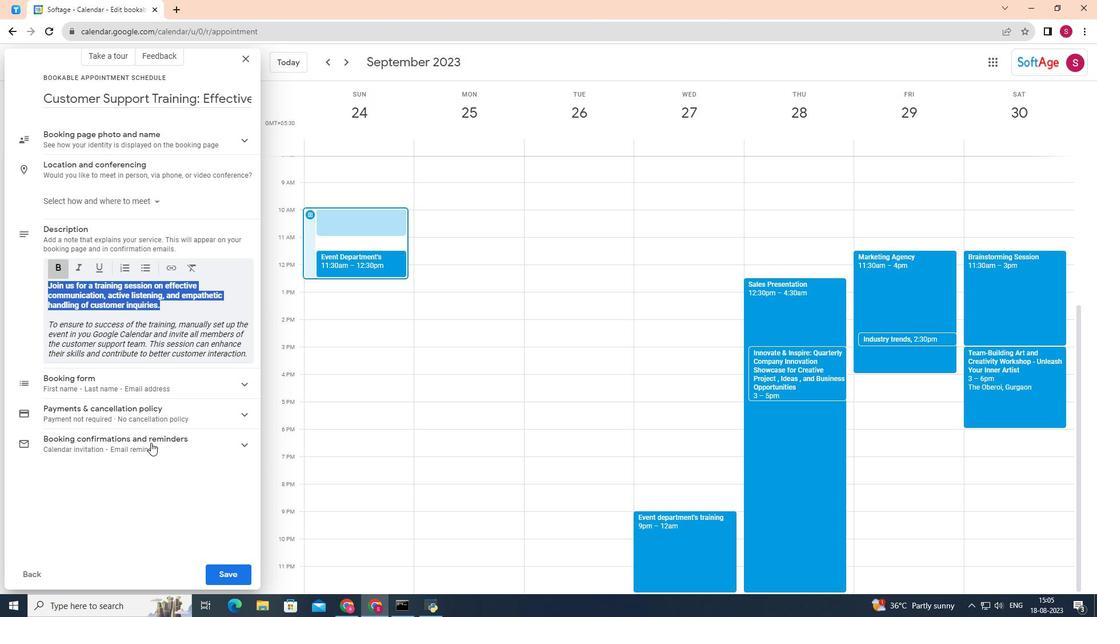 
Action: Mouse pressed left at (50, 262)
Screenshot: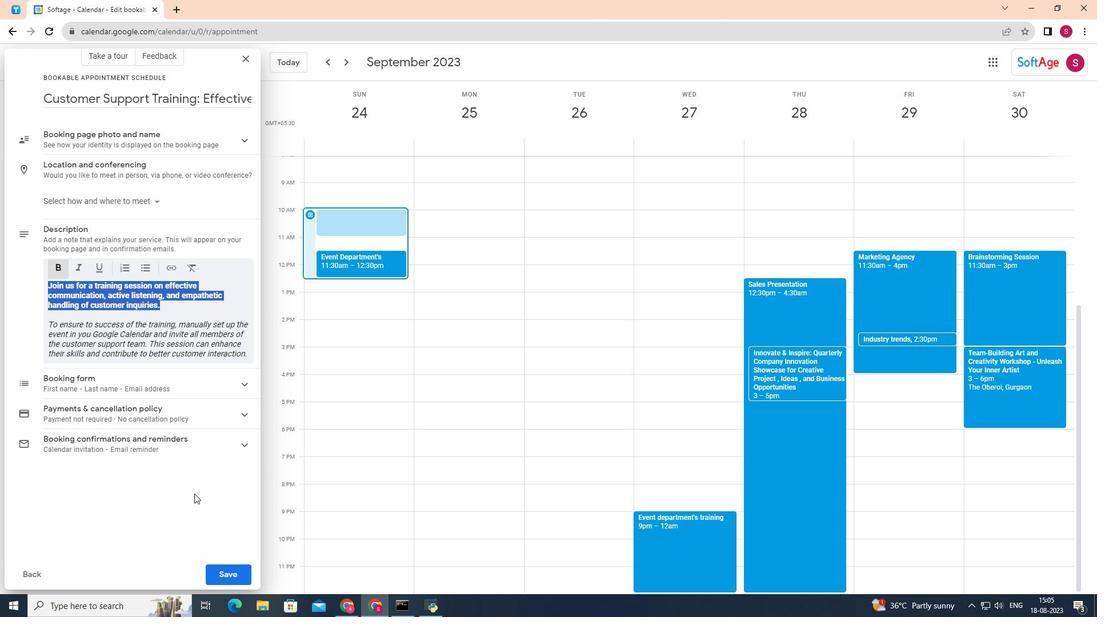 
Action: Mouse moved to (213, 559)
Screenshot: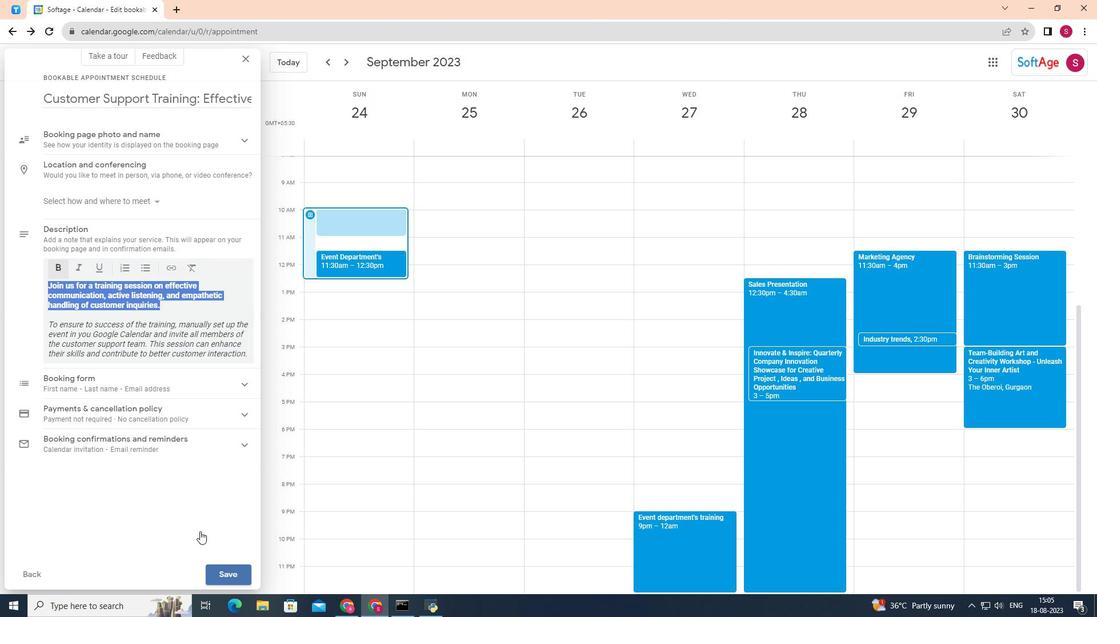 
Action: Mouse pressed left at (213, 559)
Screenshot: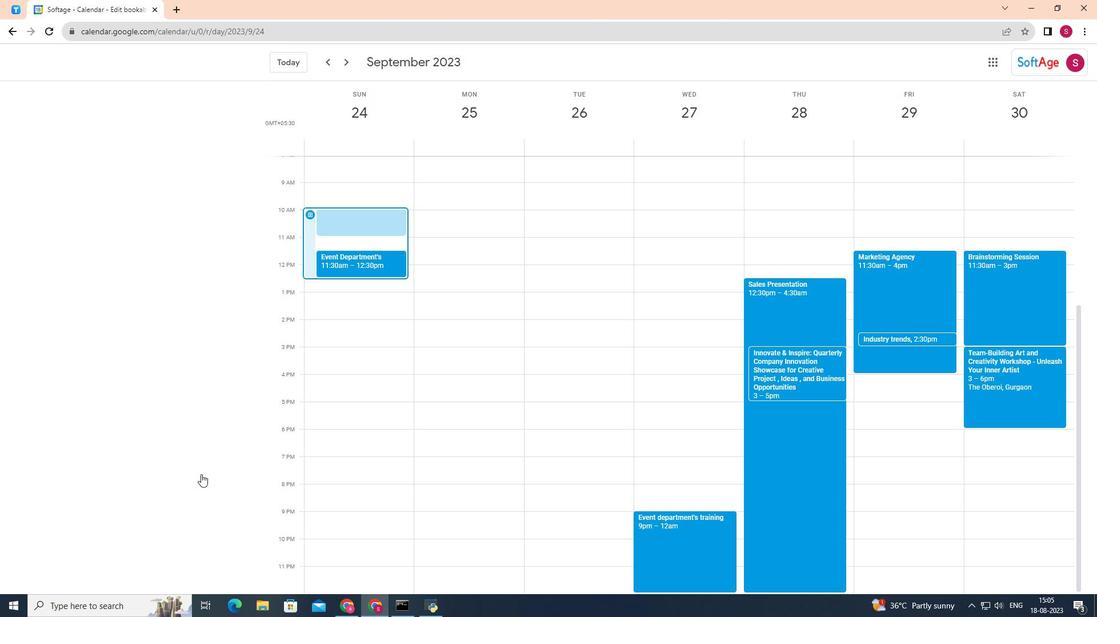 
Action: Mouse moved to (316, 346)
Screenshot: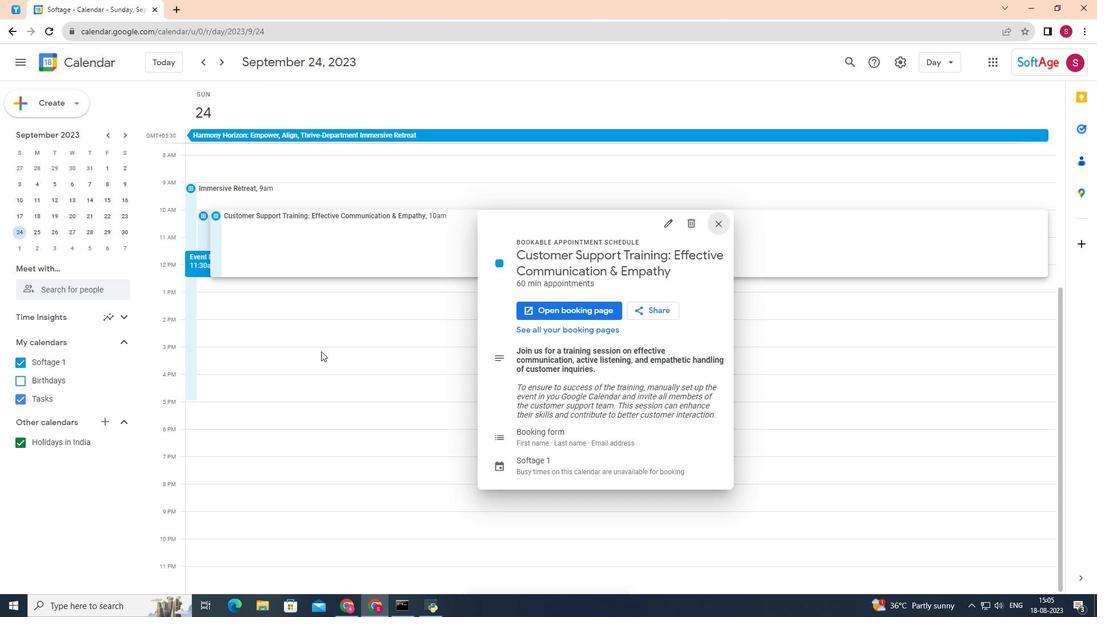 
